 Task: Annual Employee Recognition Ceremony: Join the company-wide event celebrating employee achievements, milestone anniversaries, and outstanding contributions to the organization's success. Location: Auditorium. Time: 6:00 PM - 9:00 PM.
Action: Mouse moved to (70, 105)
Screenshot: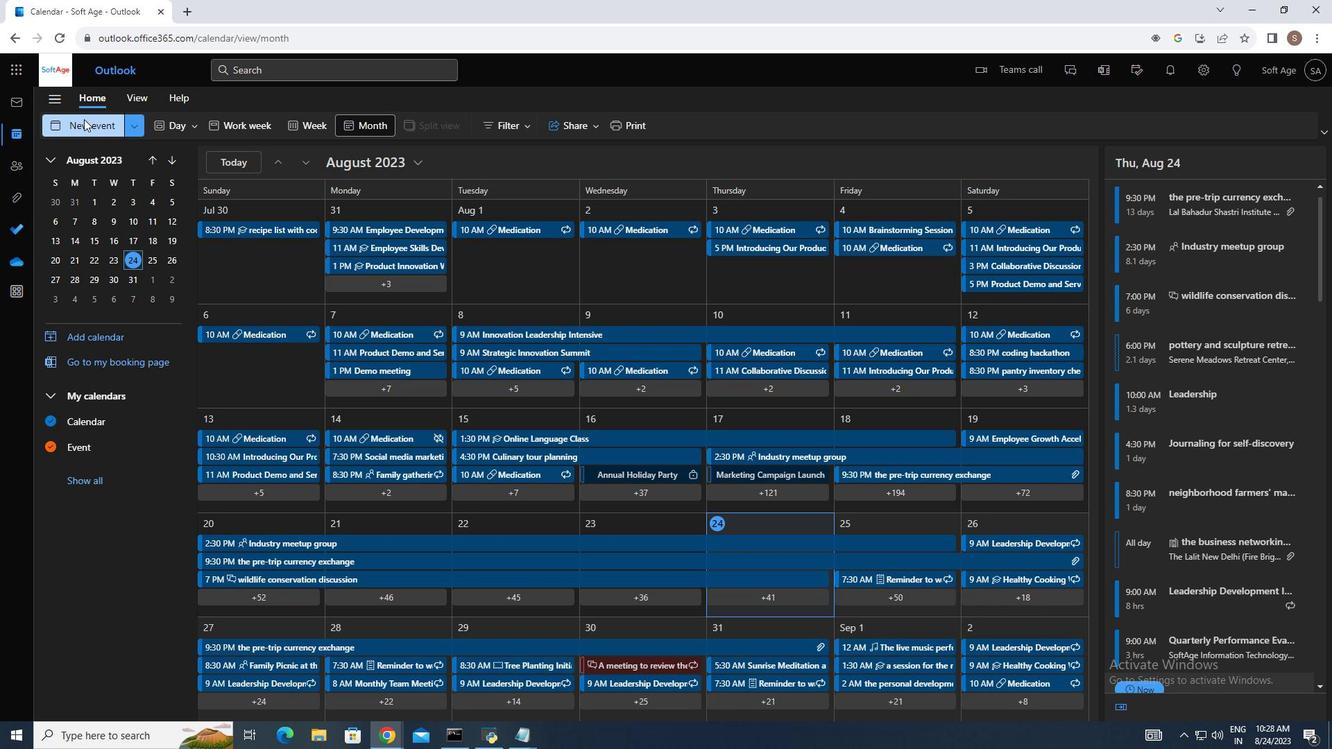 
Action: Mouse pressed left at (70, 105)
Screenshot: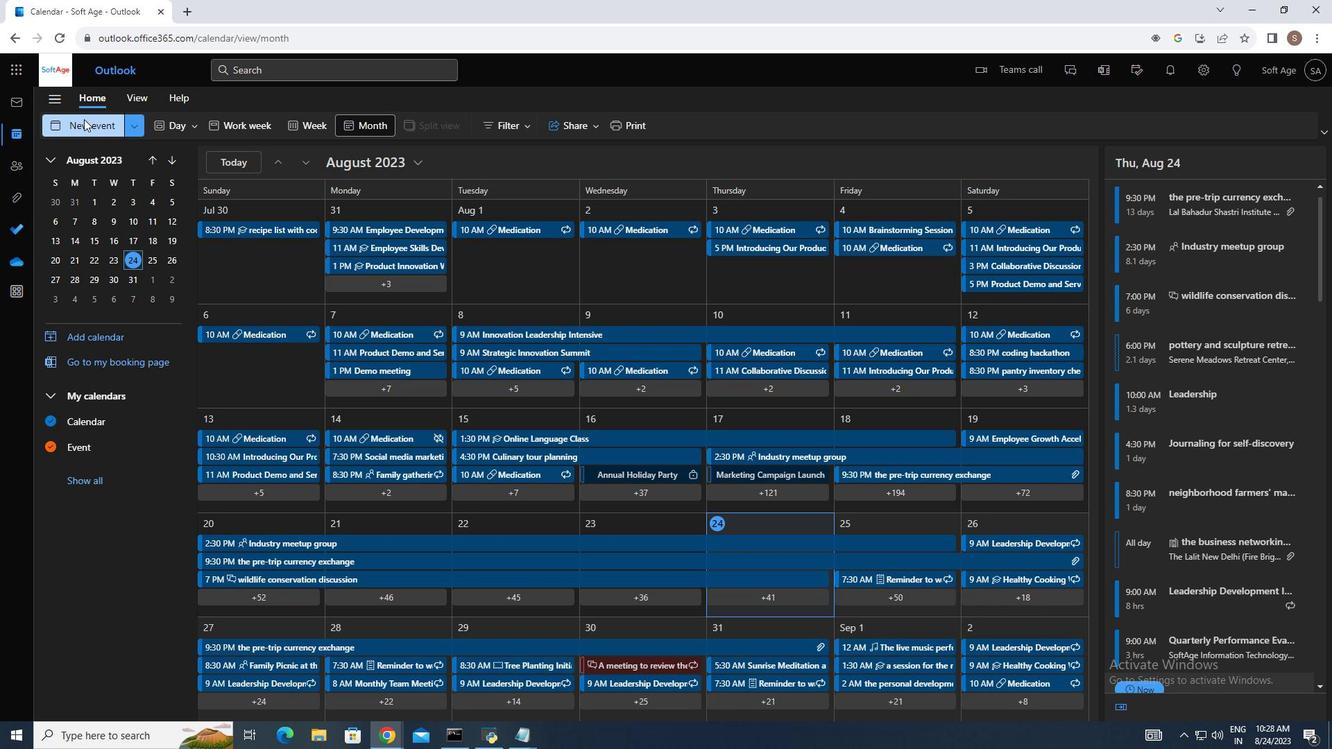
Action: Mouse moved to (520, 573)
Screenshot: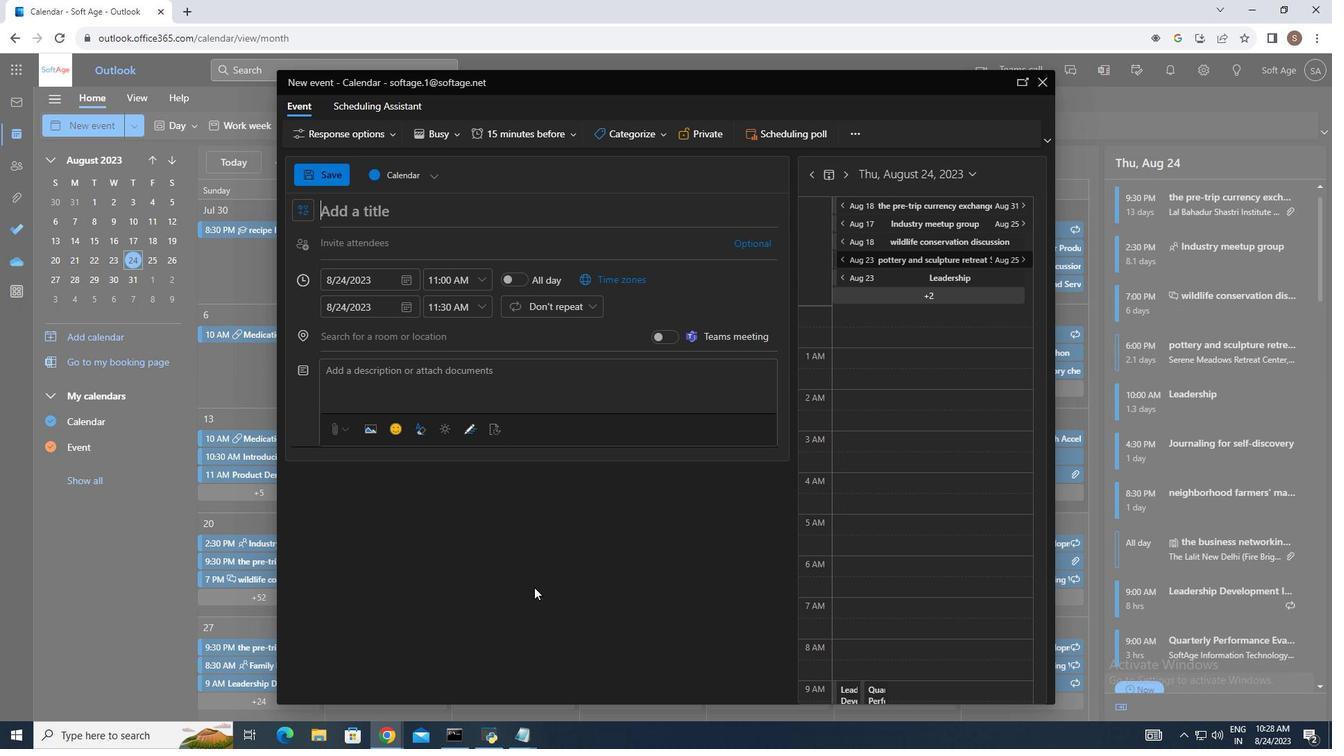 
Action: Key pressed <Key.shift_r>Annual<Key.space><Key.shift_r>Empp<Key.backspace>loyee<Key.space><Key.space><Key.space><Key.backspace><Key.backspace><Key.space><Key.backspace><Key.shift_r>Recognition<Key.space>c<Key.backspace><Key.shift_r>Ceremony<Key.space><Key.shift><Key.shift><Key.backspace><Key.shift>:
Screenshot: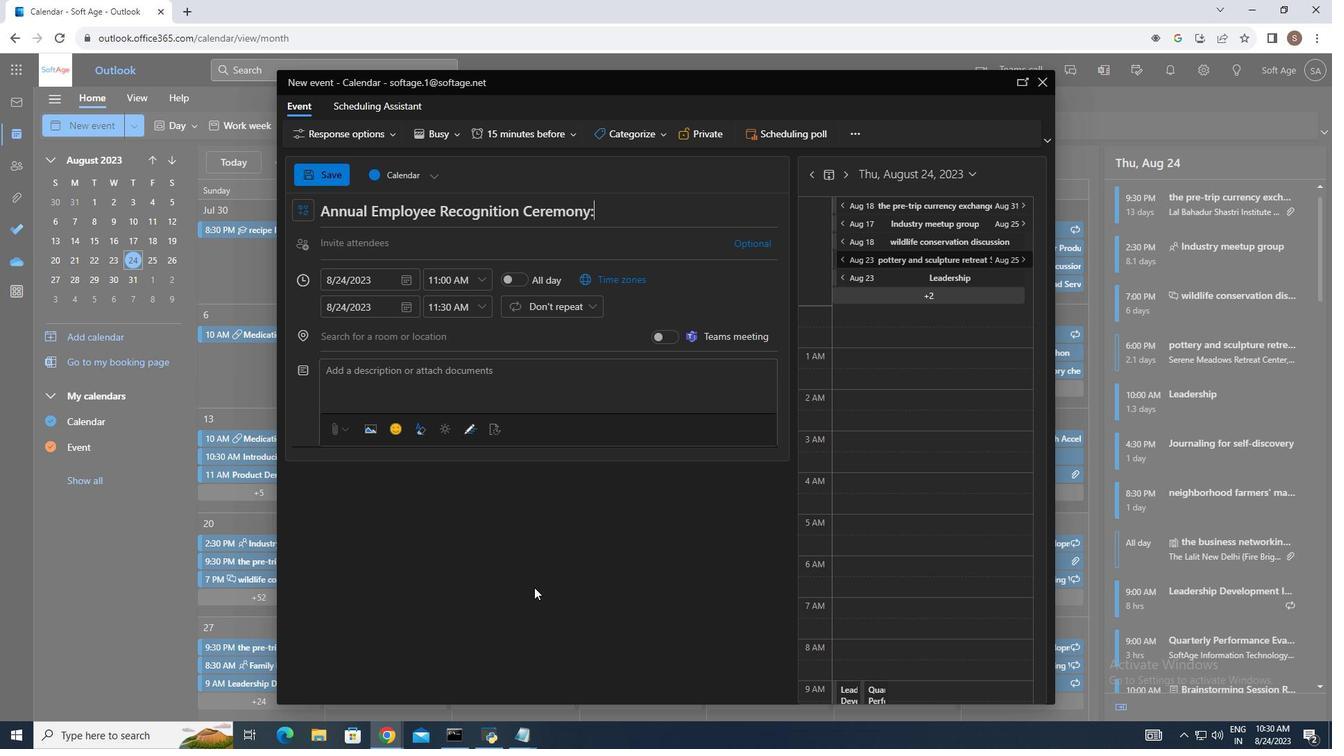 
Action: Mouse moved to (360, 353)
Screenshot: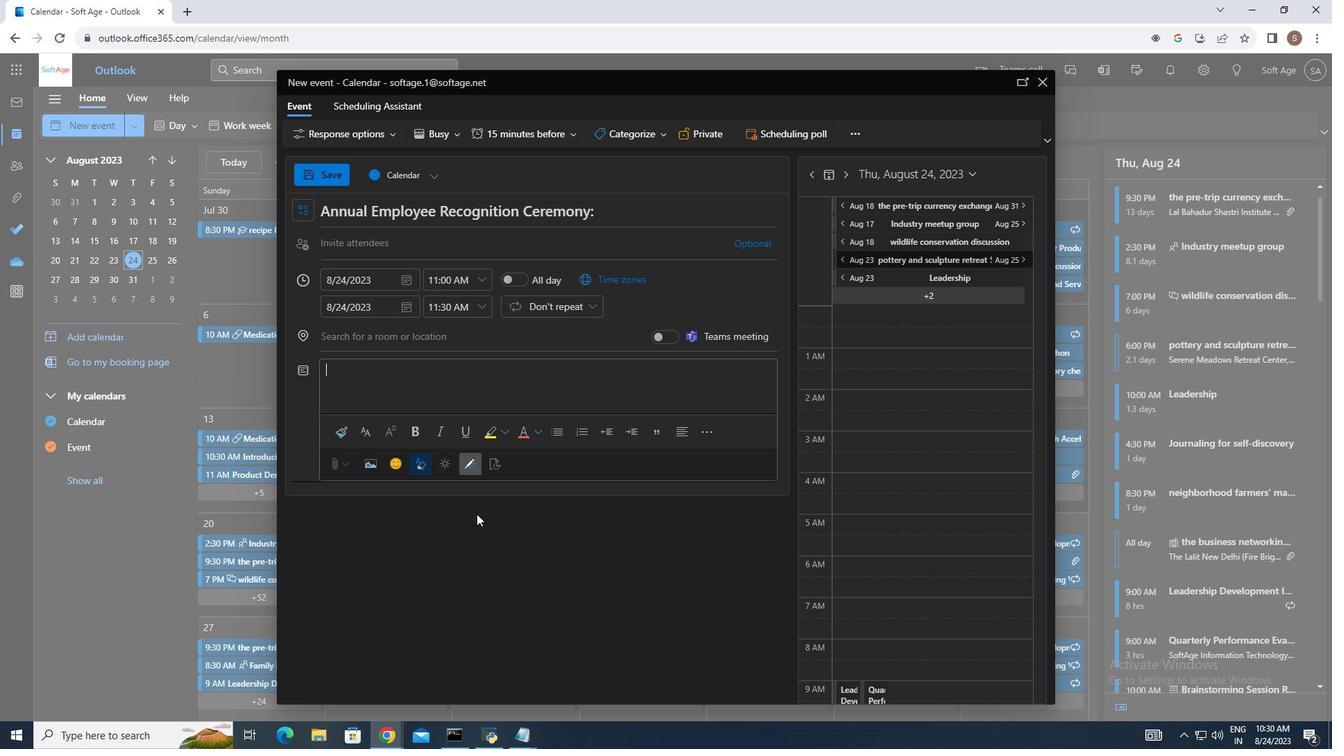 
Action: Mouse pressed left at (360, 353)
Screenshot: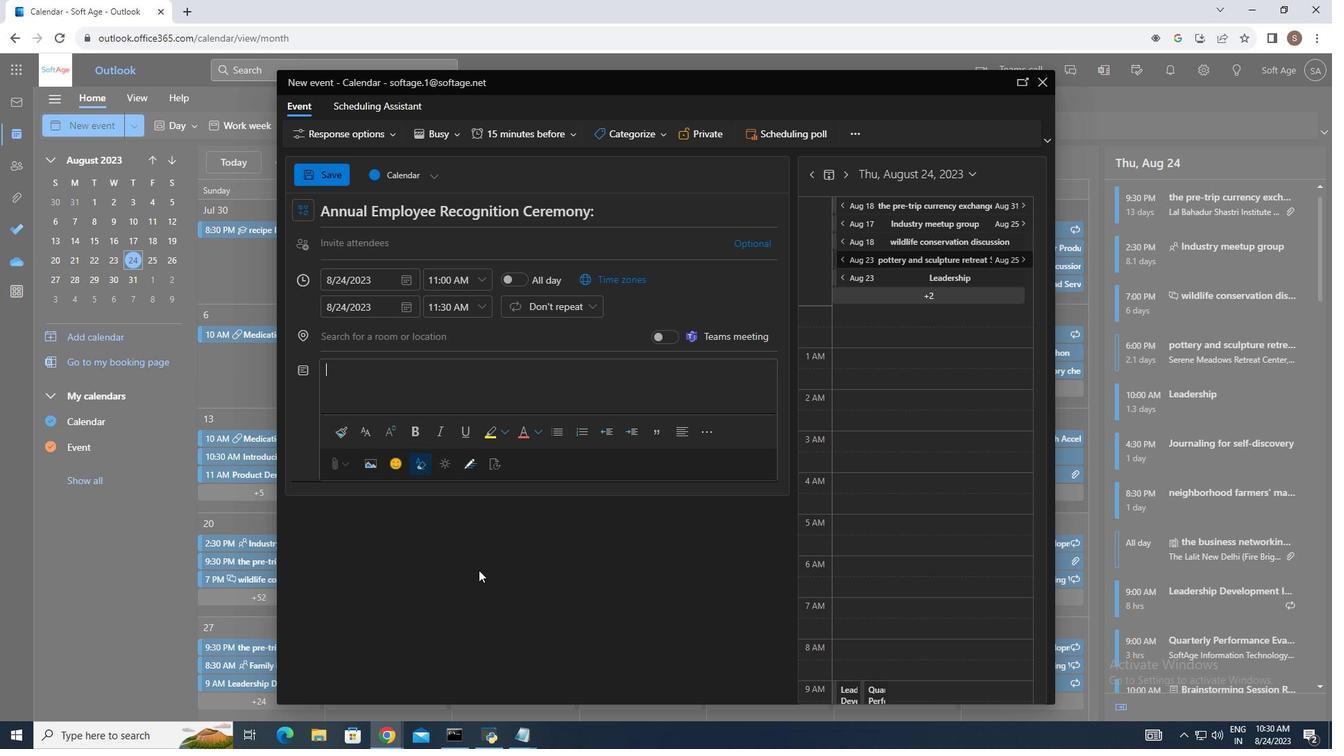 
Action: Mouse moved to (464, 564)
Screenshot: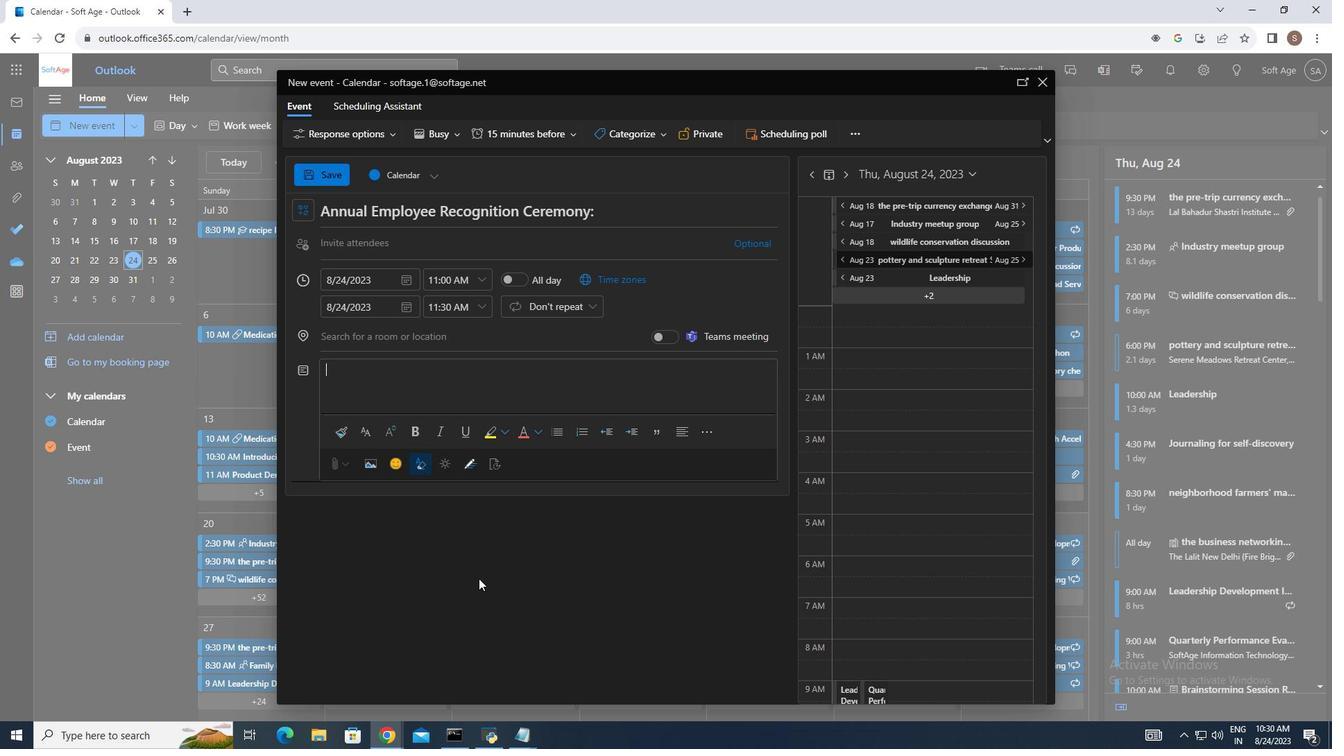 
Action: Key pressed <Key.shift>J<Key.backspace><Key.shift>Join<Key.space>the<Key.space>comjp<Key.backspace><Key.backspace>pany-wide<Key.space><Key.space>event<Key.space>celebrai<Key.backspace>ting<Key.space>employee<Key.space>achievements,<Key.space>milestone<Key.space>anniversaries,<Key.space>and<Key.space>outstanding<Key.space>contributions<Key.space>to<Key.space>the<Key.space>organization's<Key.space>success.<Key.space><Key.shift>Location<Key.backspace><Key.backspace><Key.backspace><Key.backspace><Key.backspace><Key.backspace><Key.backspace><Key.backspace>
Screenshot: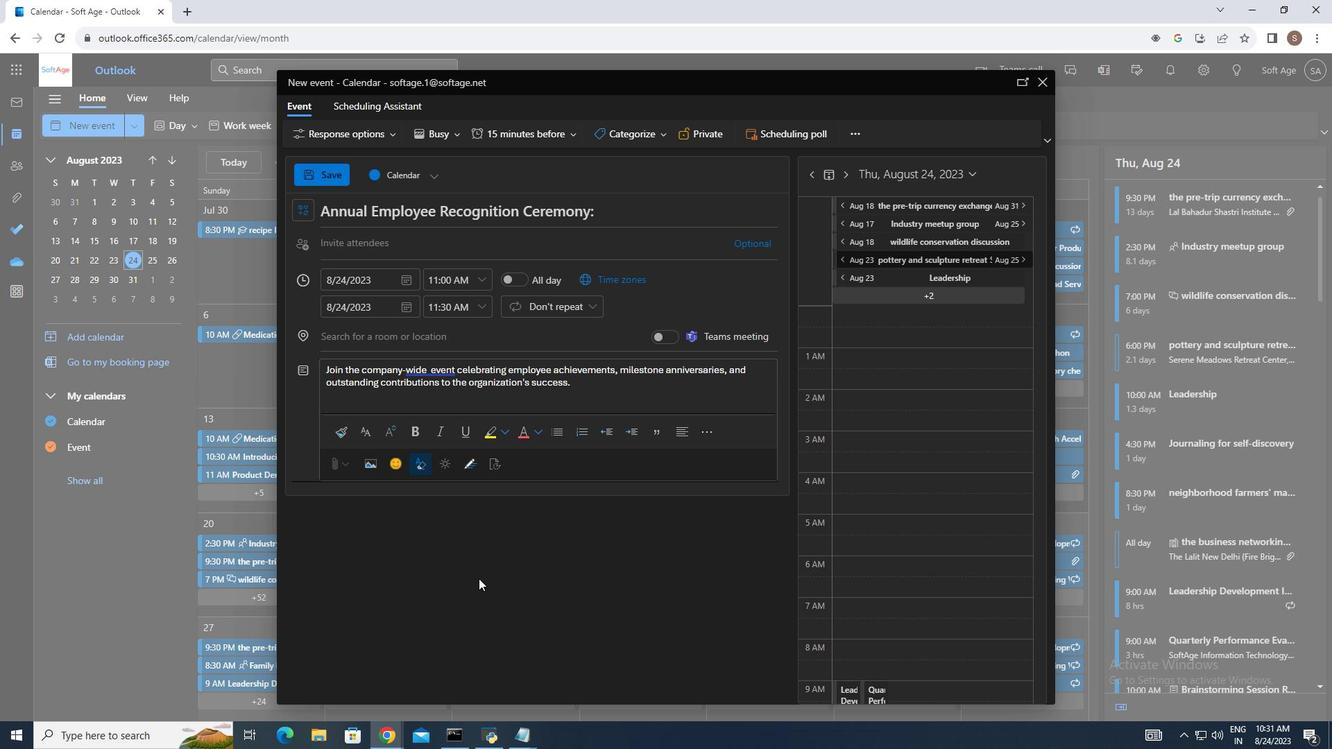 
Action: Mouse moved to (326, 319)
Screenshot: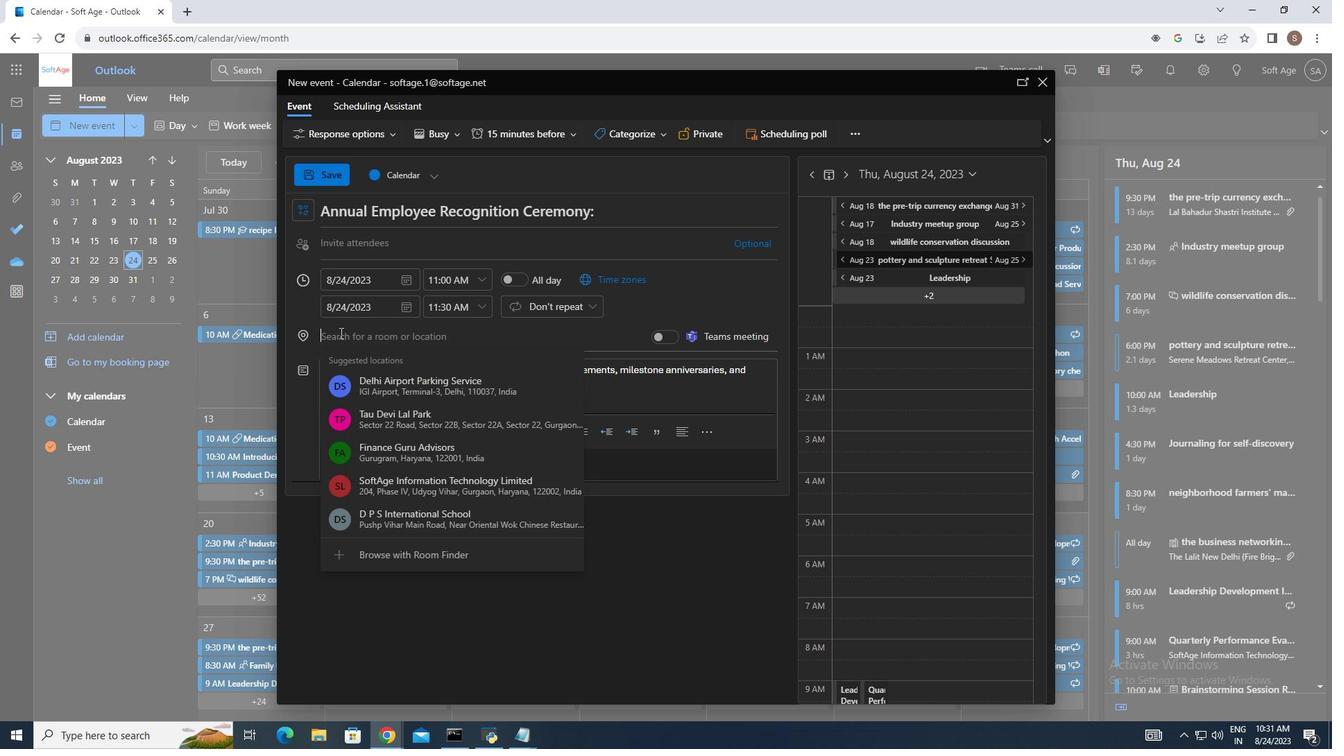 
Action: Mouse pressed left at (326, 319)
Screenshot: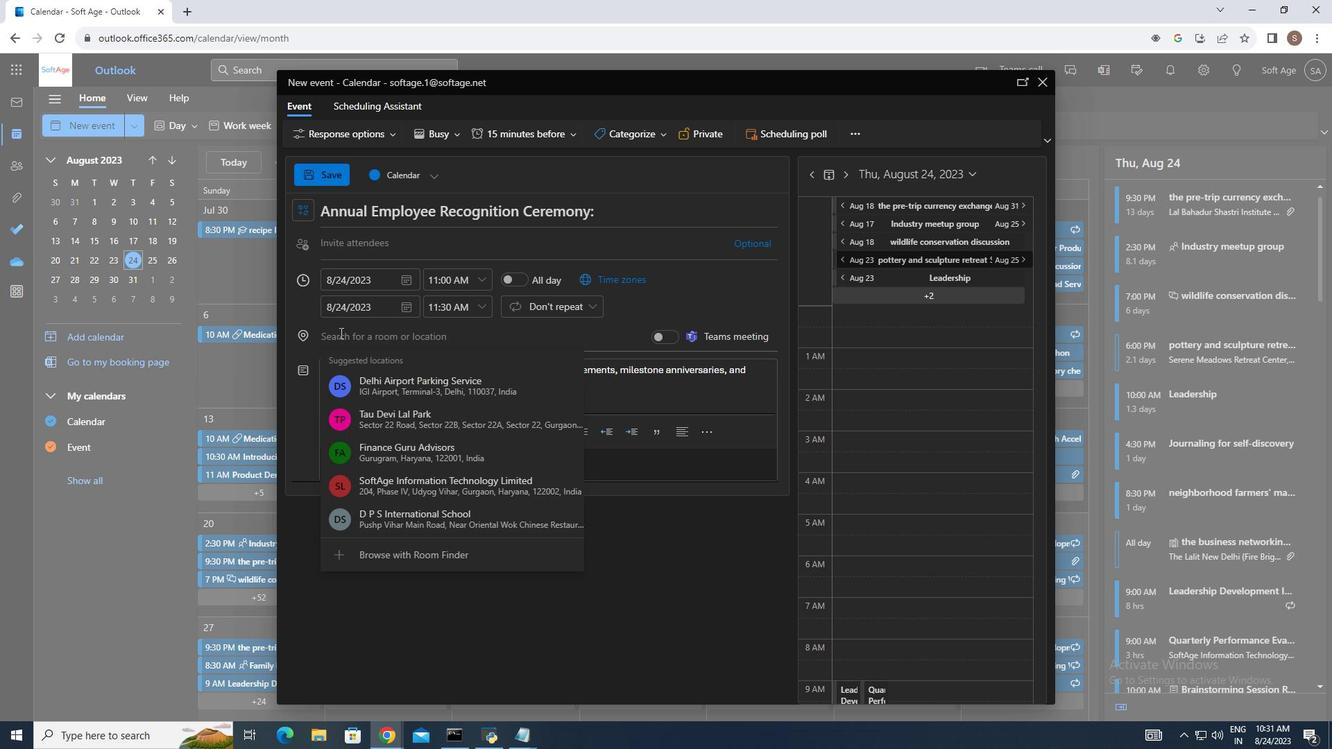 
Action: Key pressed <Key.shift_r>Auditorium.
Screenshot: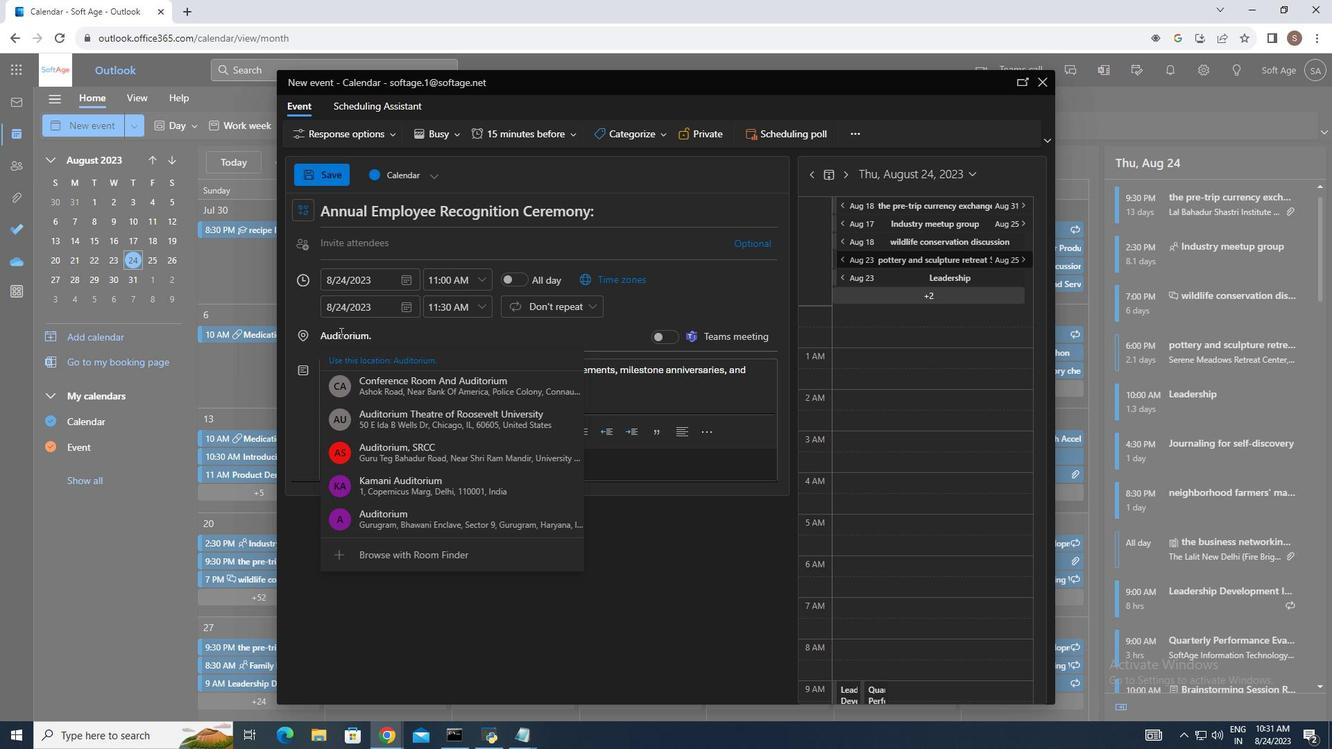 
Action: Mouse moved to (432, 324)
Screenshot: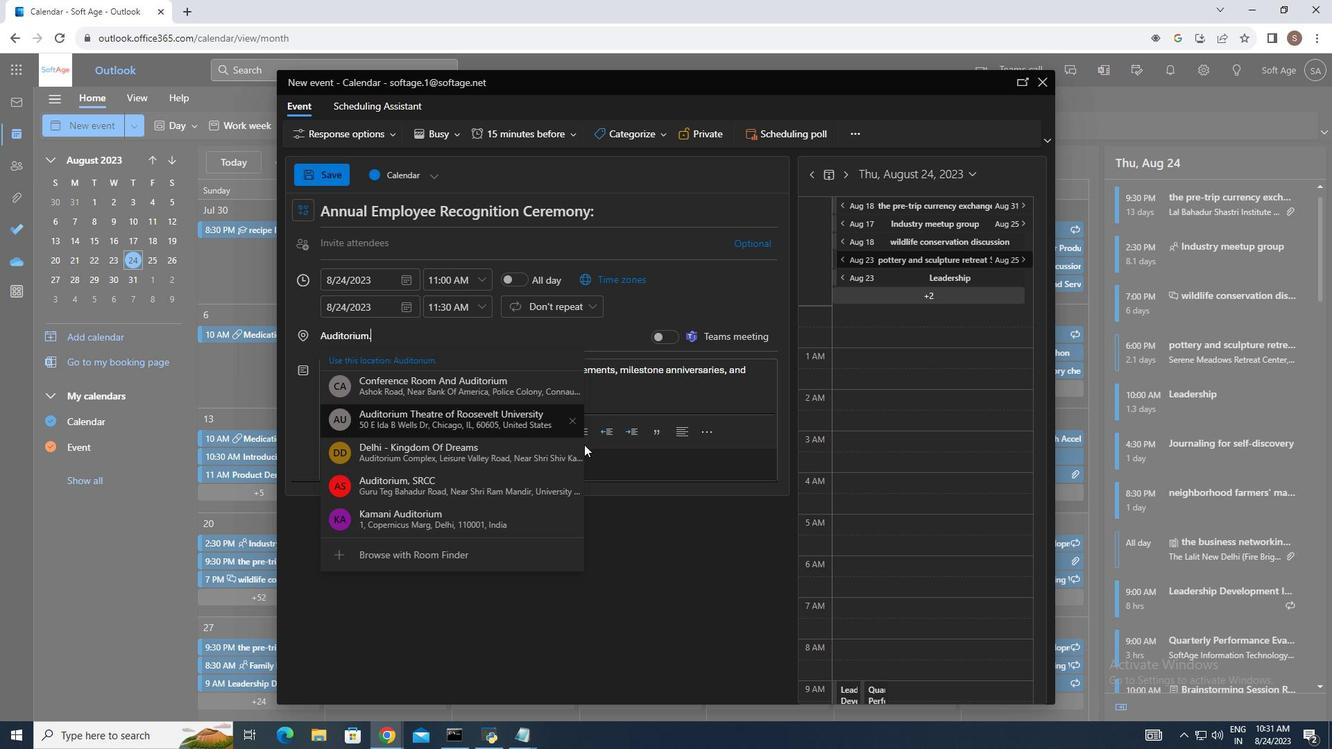 
Action: Mouse pressed left at (432, 324)
Screenshot: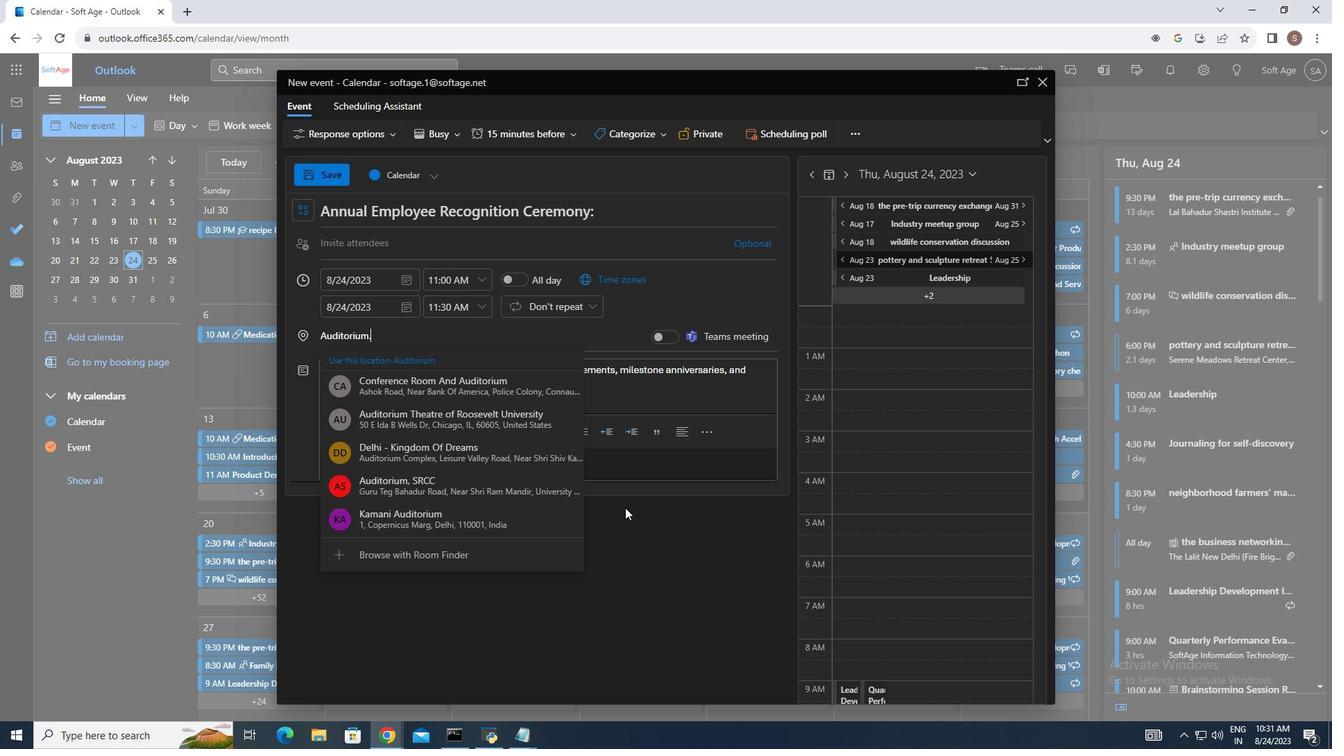 
Action: Mouse moved to (622, 519)
Screenshot: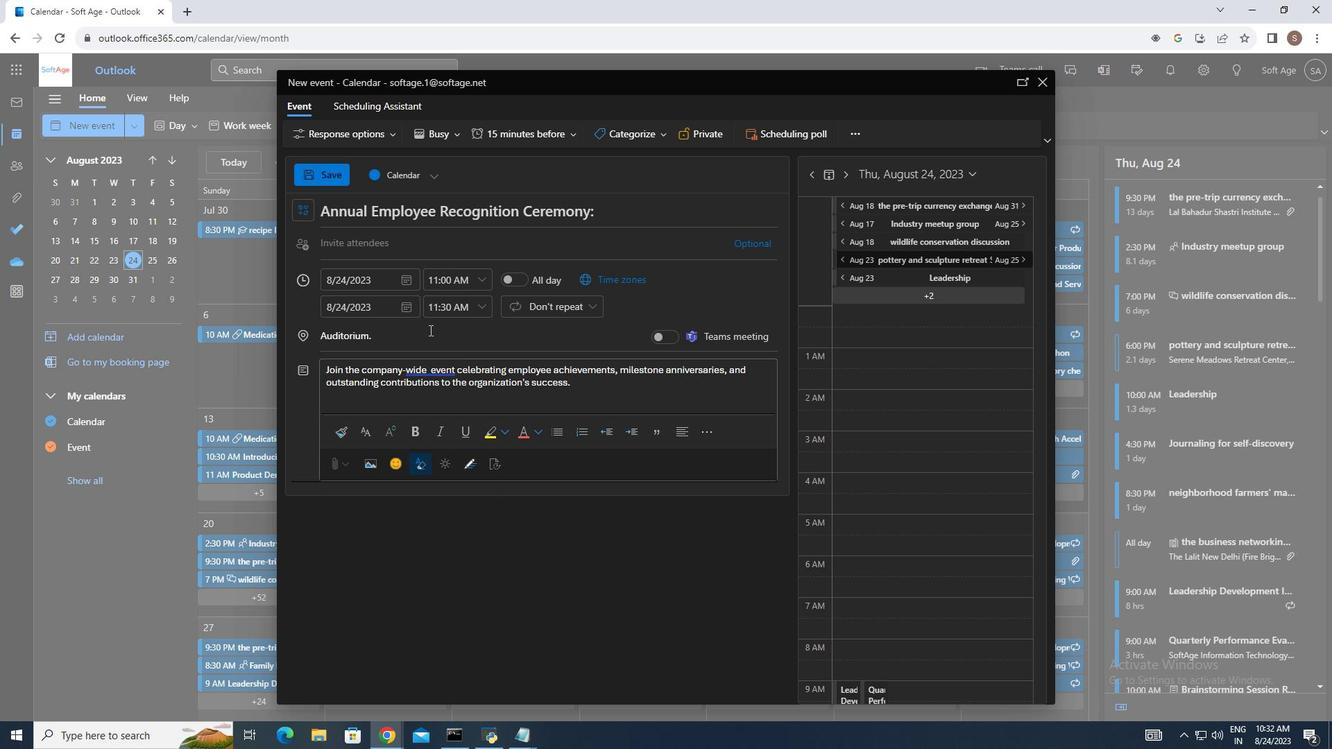 
Action: Mouse pressed left at (622, 519)
Screenshot: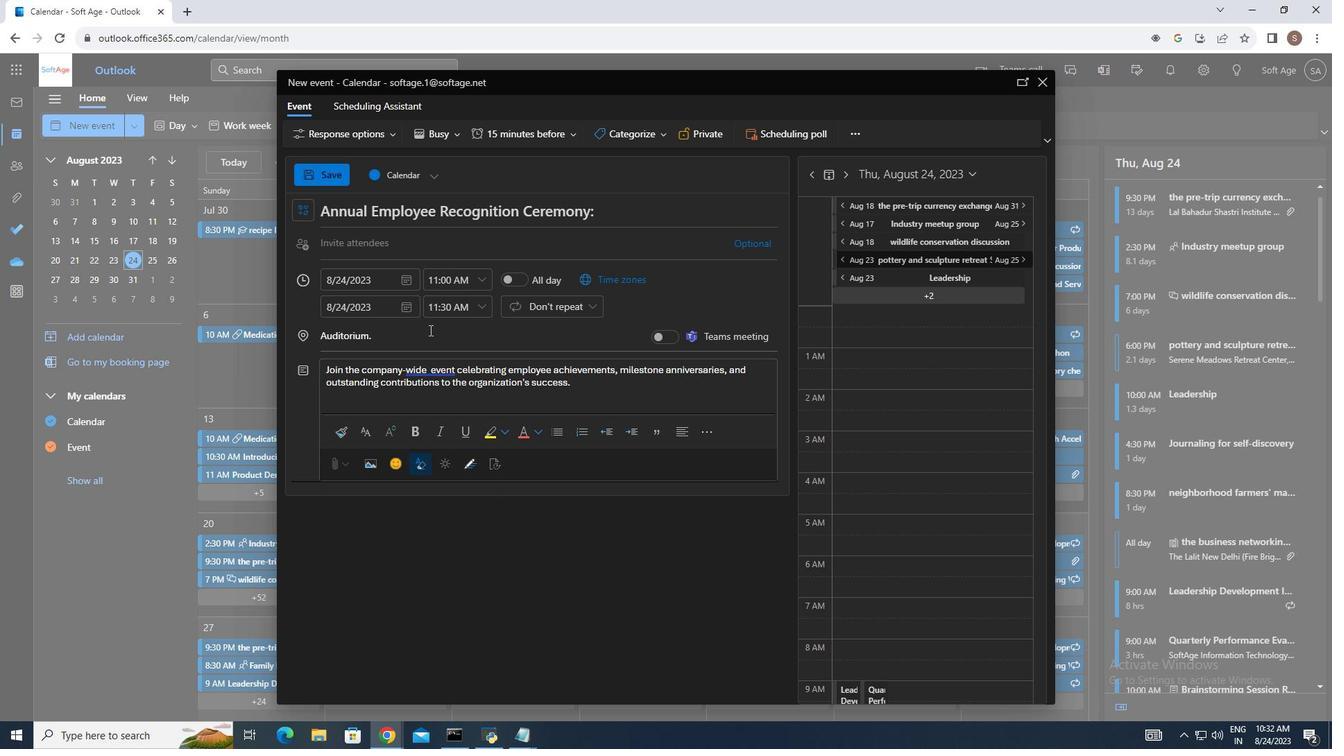 
Action: Mouse moved to (371, 320)
Screenshot: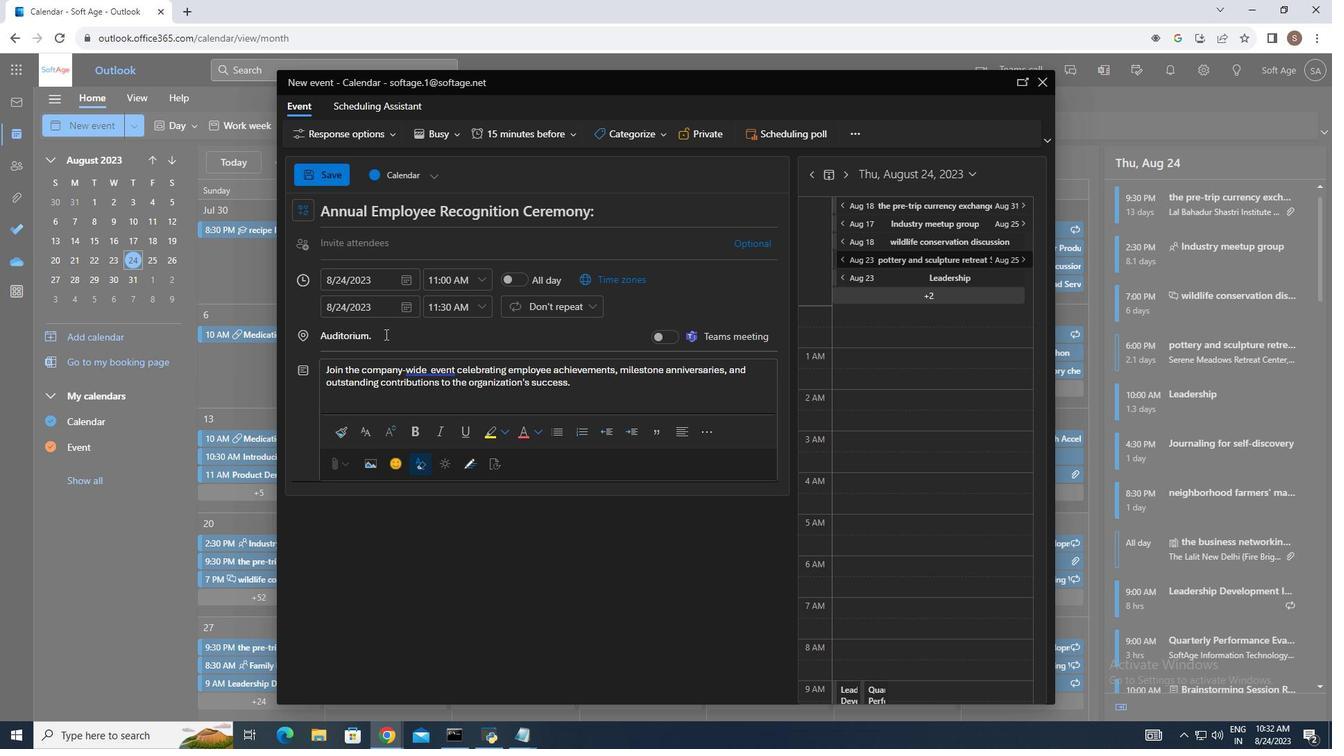 
Action: Mouse pressed left at (371, 320)
Screenshot: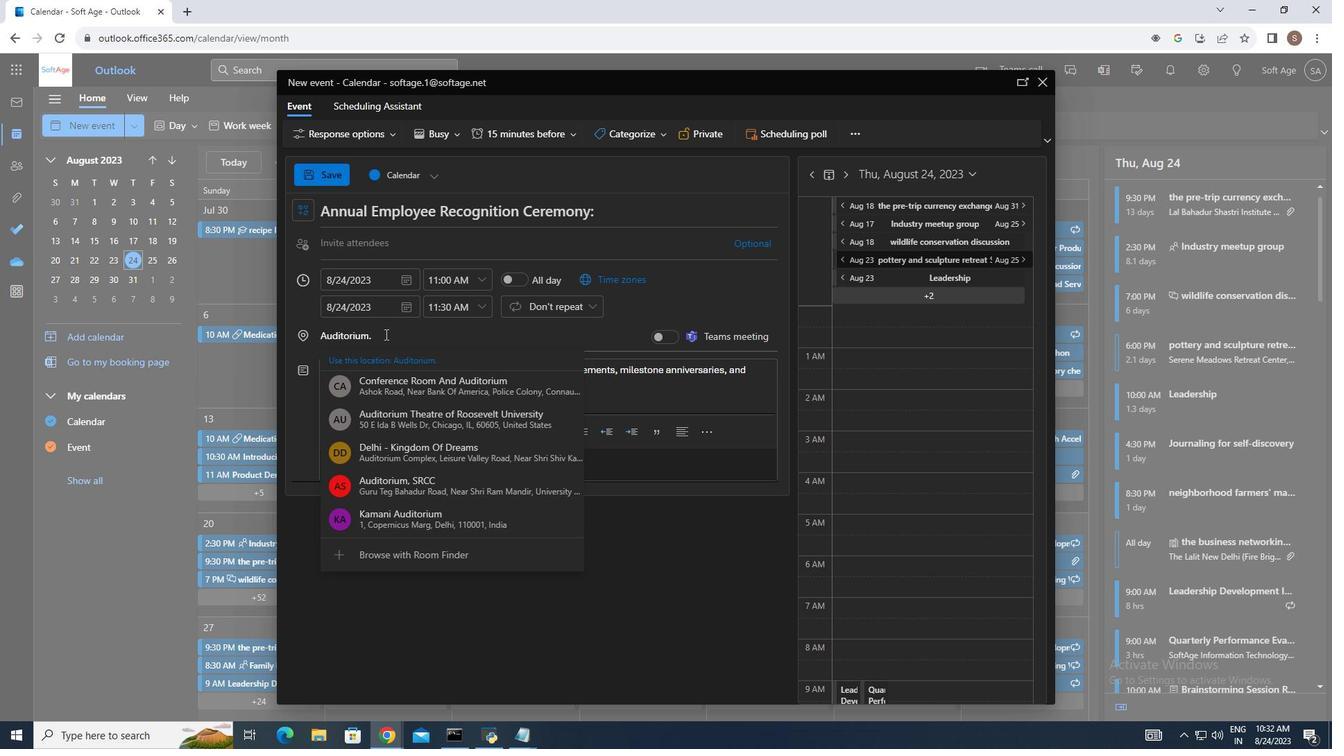 
Action: Key pressed <Key.backspace>
Screenshot: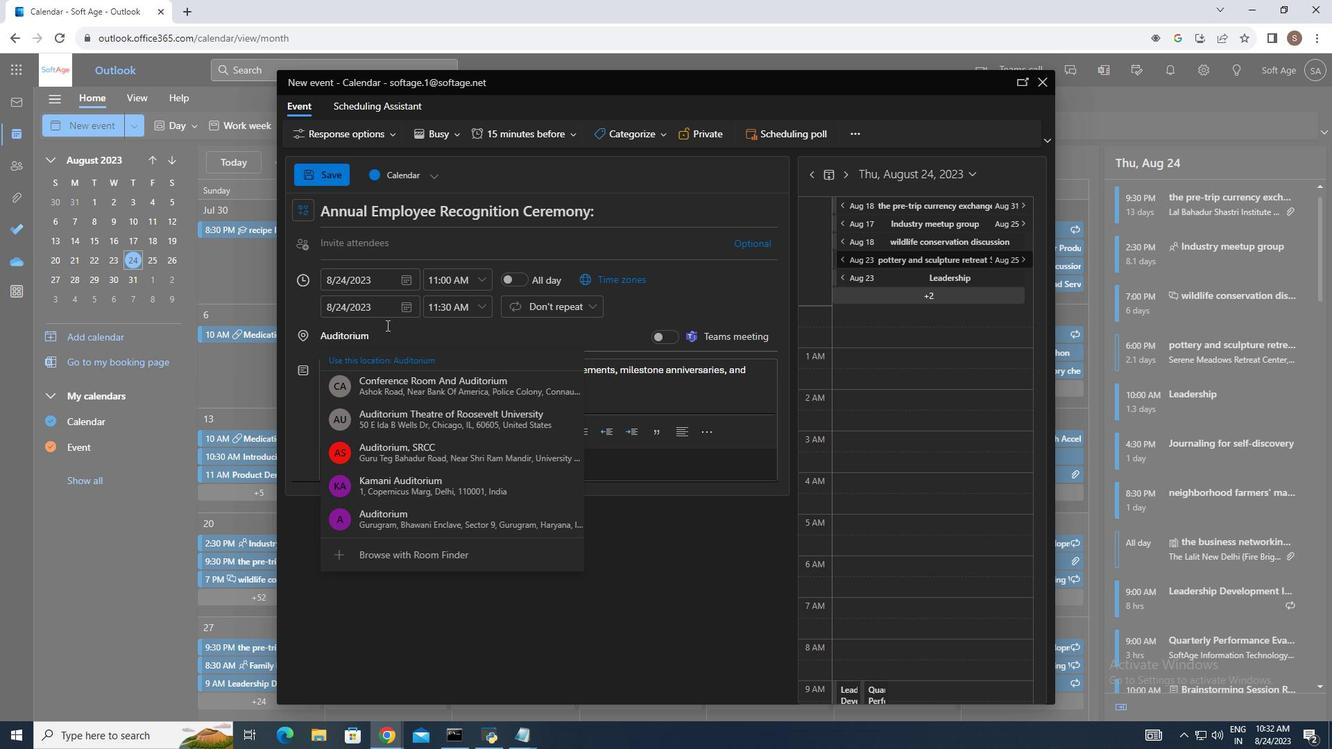 
Action: Mouse moved to (467, 269)
Screenshot: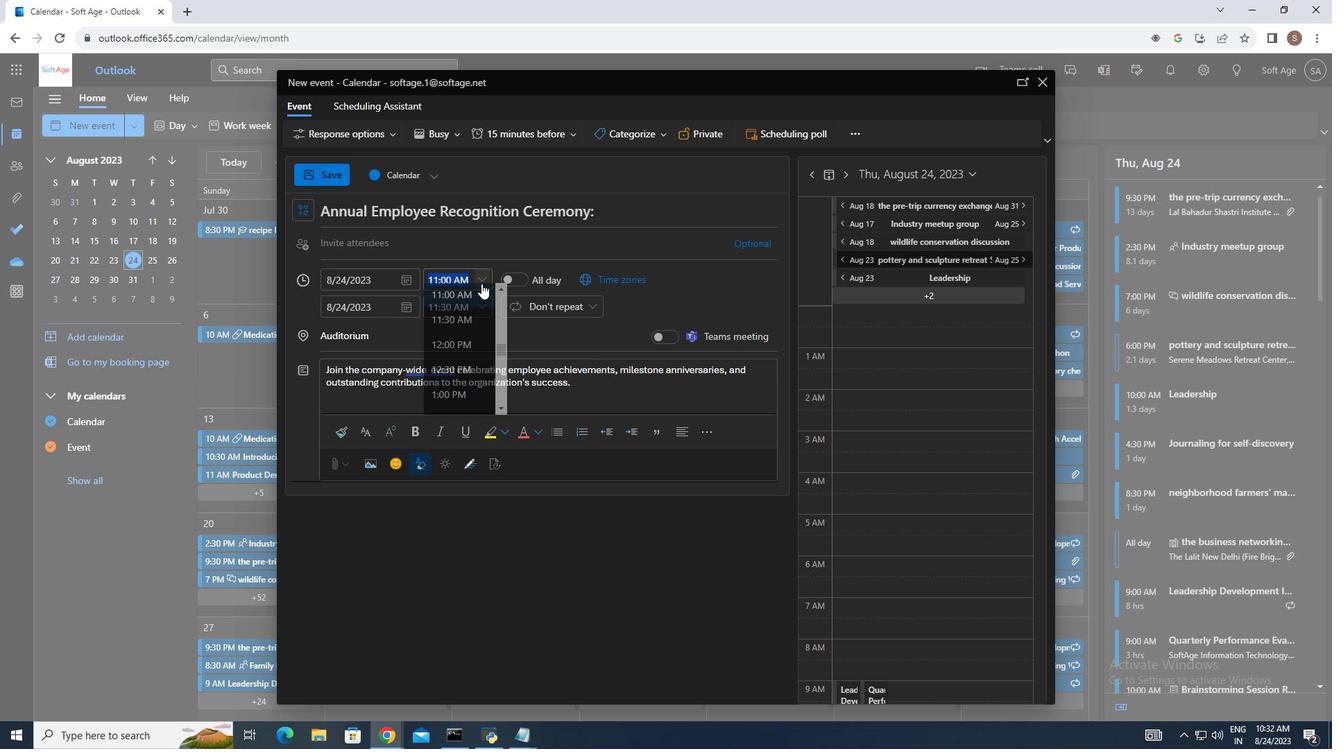 
Action: Mouse pressed left at (467, 269)
Screenshot: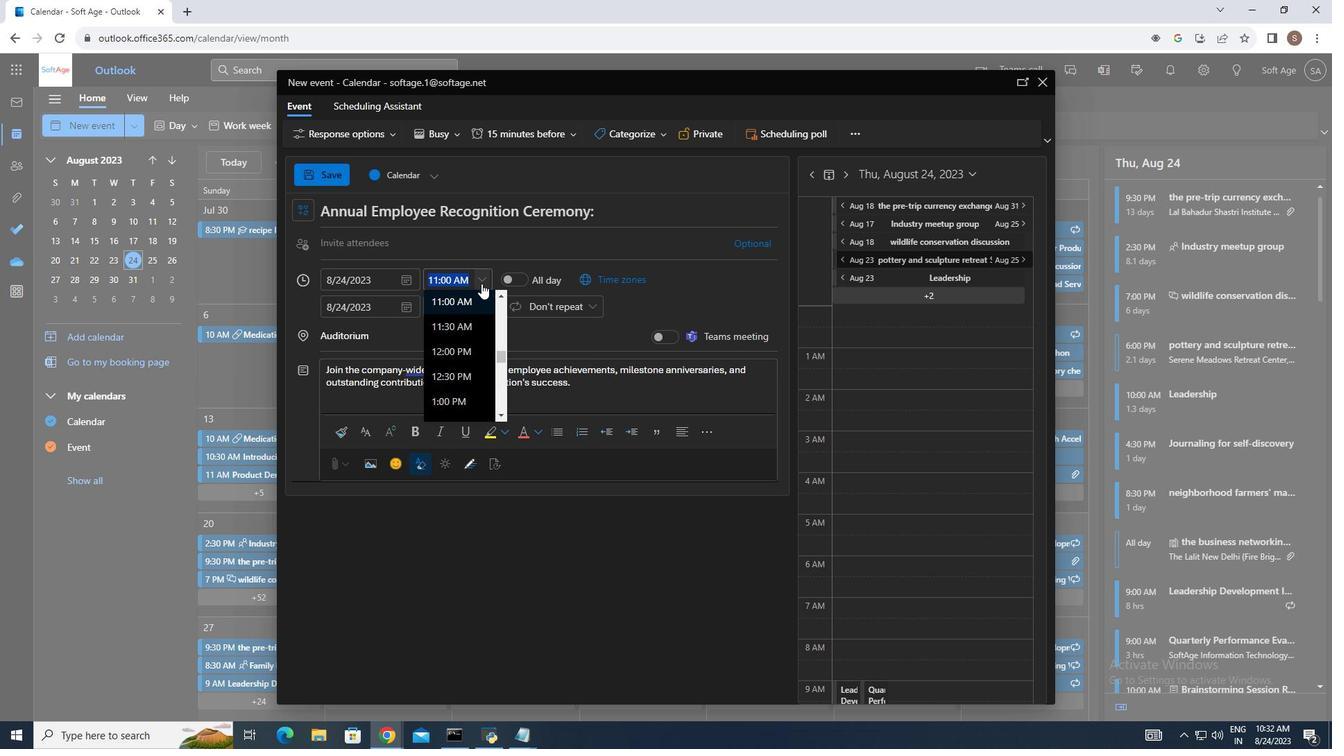
Action: Mouse moved to (447, 333)
Screenshot: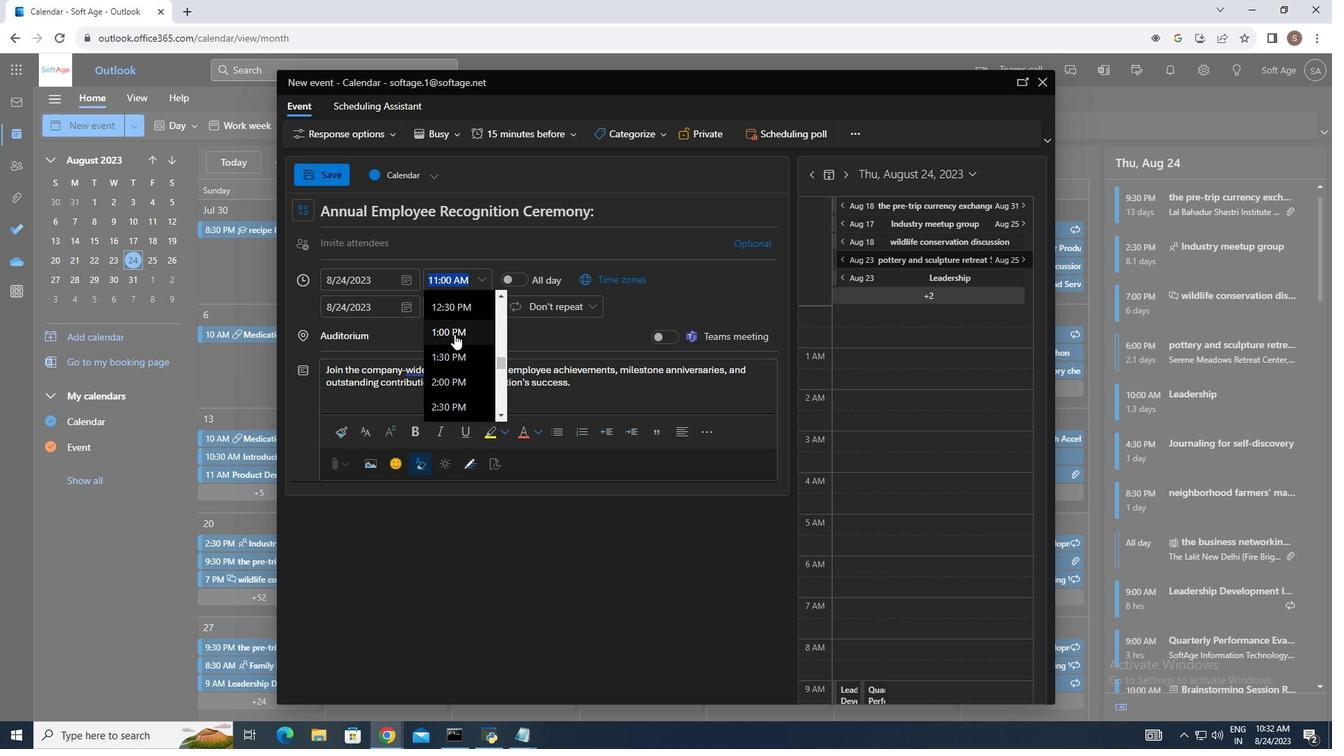 
Action: Mouse scrolled (447, 333) with delta (0, 0)
Screenshot: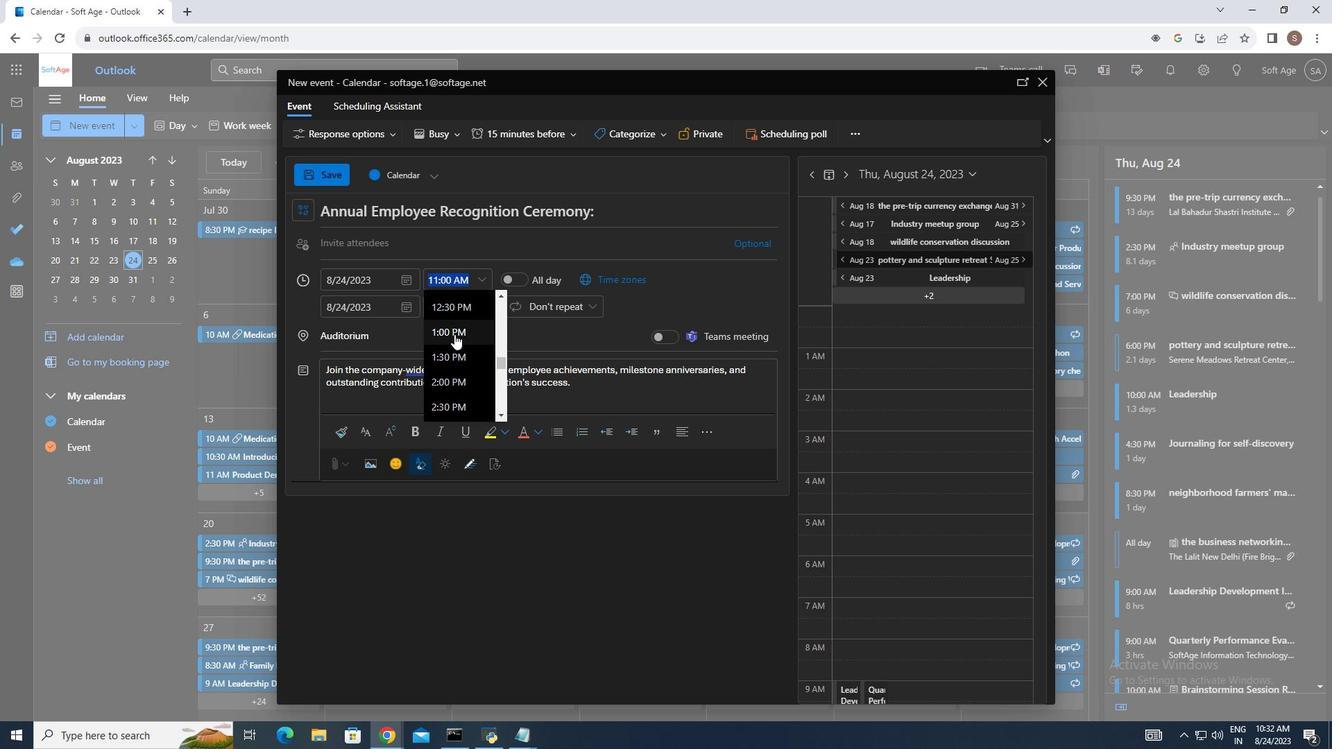 
Action: Mouse moved to (436, 342)
Screenshot: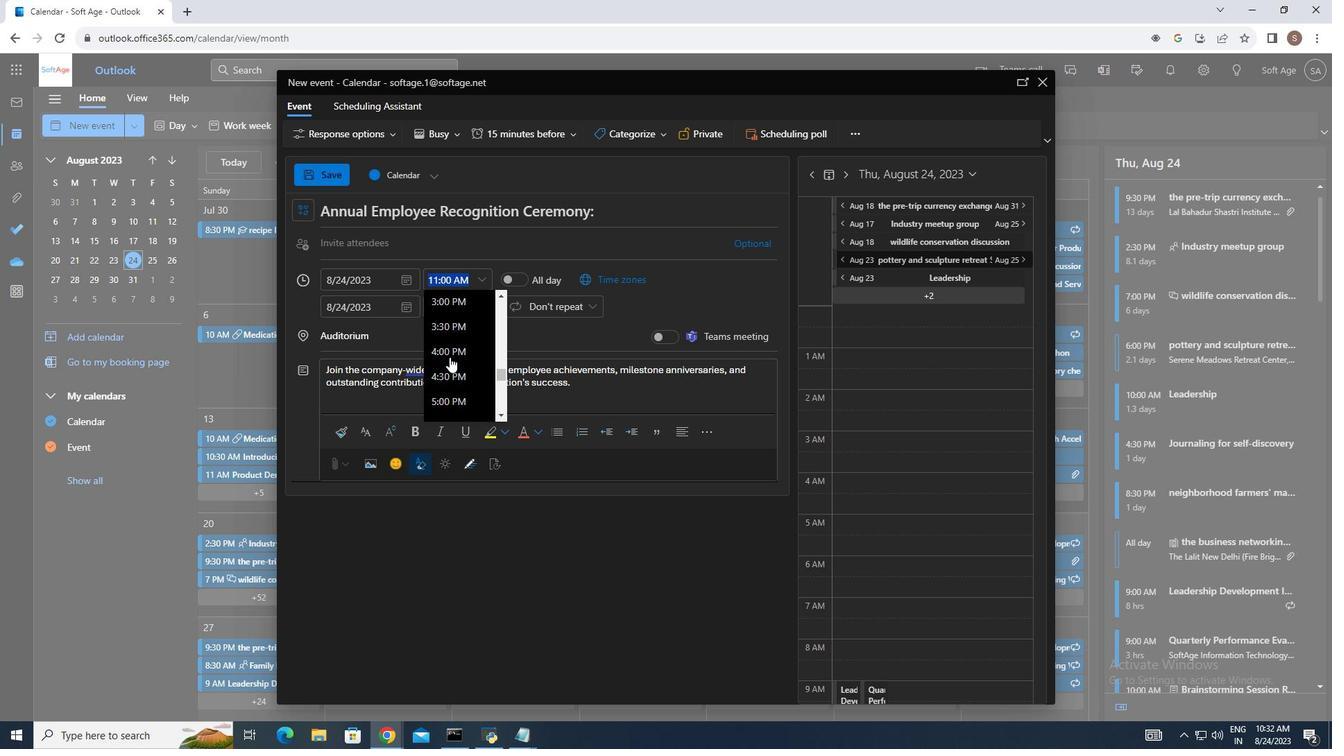 
Action: Mouse scrolled (436, 342) with delta (0, 0)
Screenshot: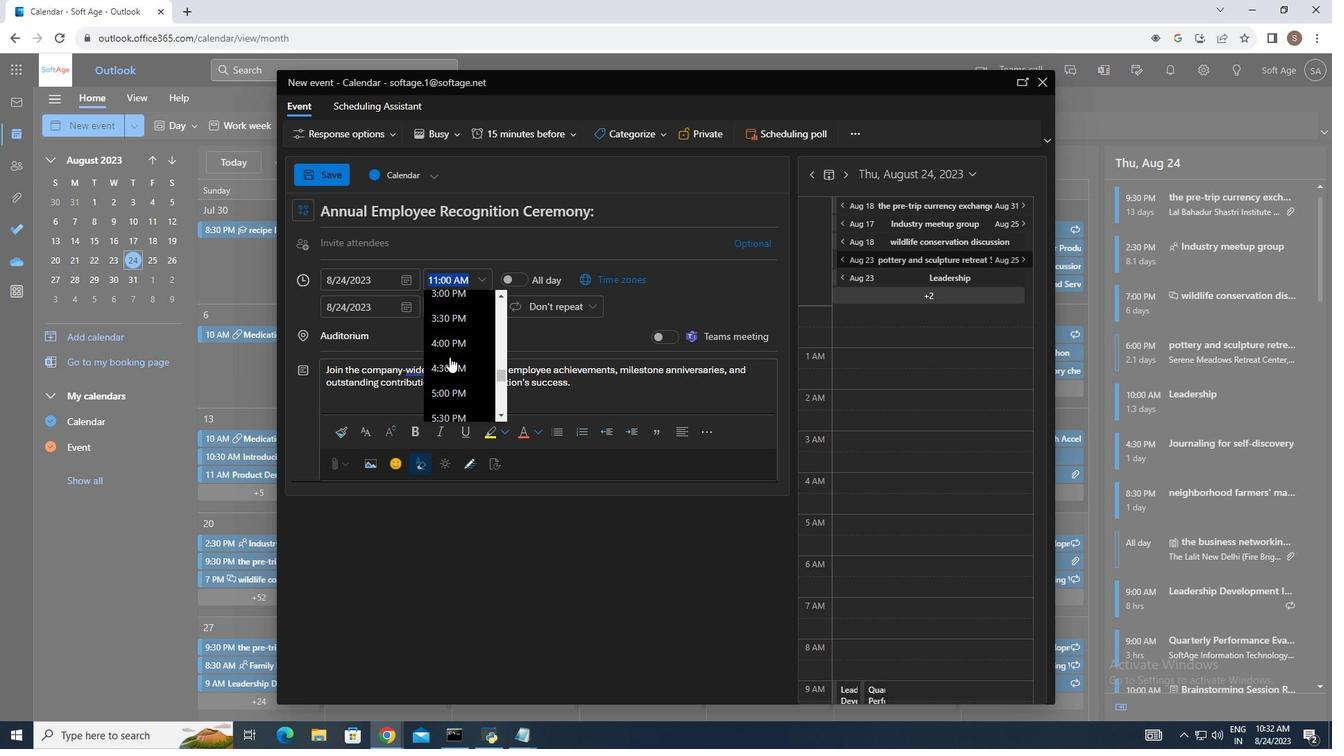 
Action: Mouse moved to (435, 343)
Screenshot: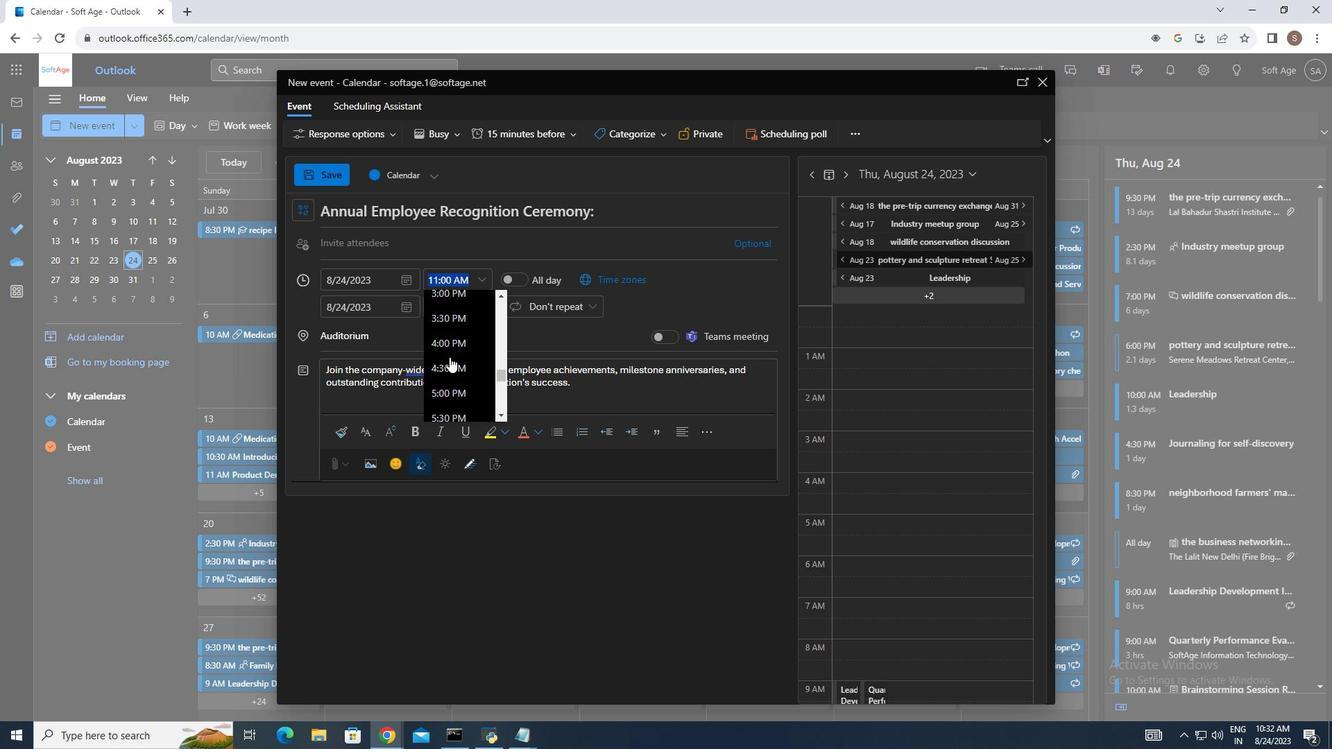 
Action: Mouse scrolled (435, 342) with delta (0, 0)
Screenshot: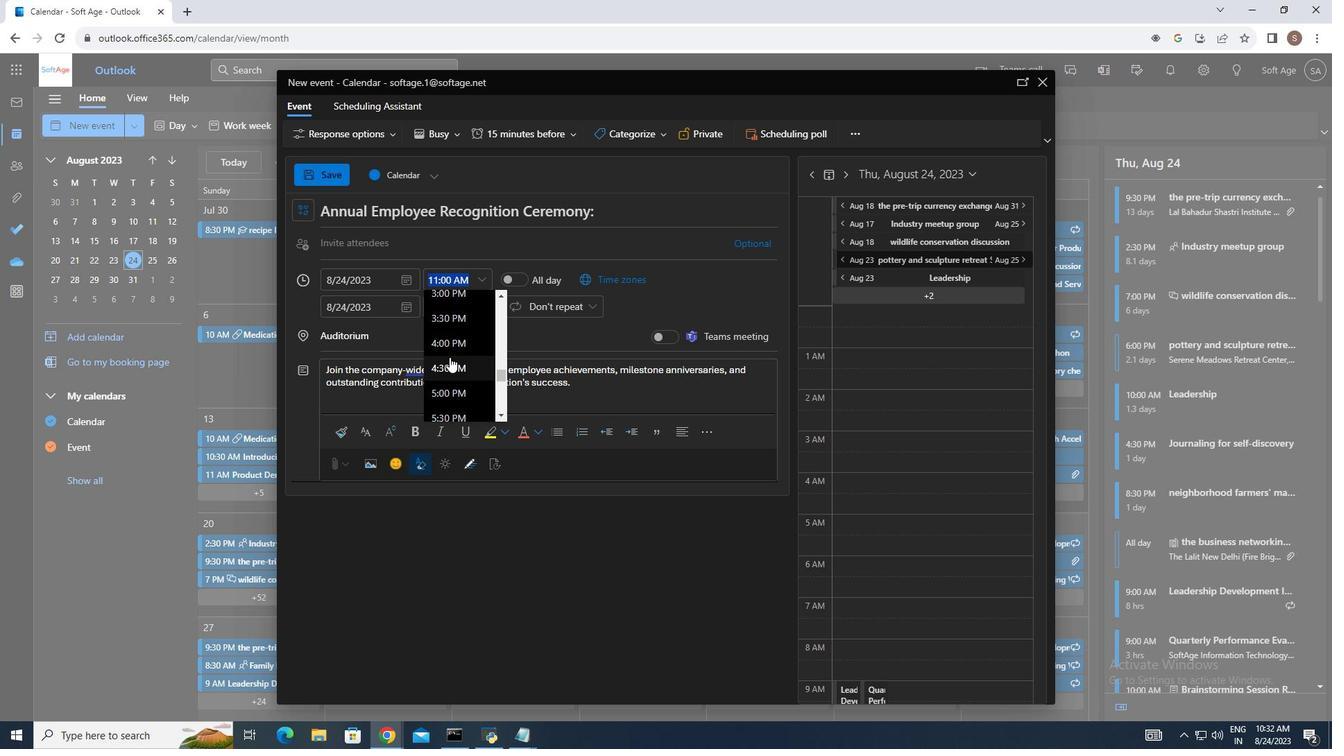 
Action: Mouse scrolled (435, 342) with delta (0, 0)
Screenshot: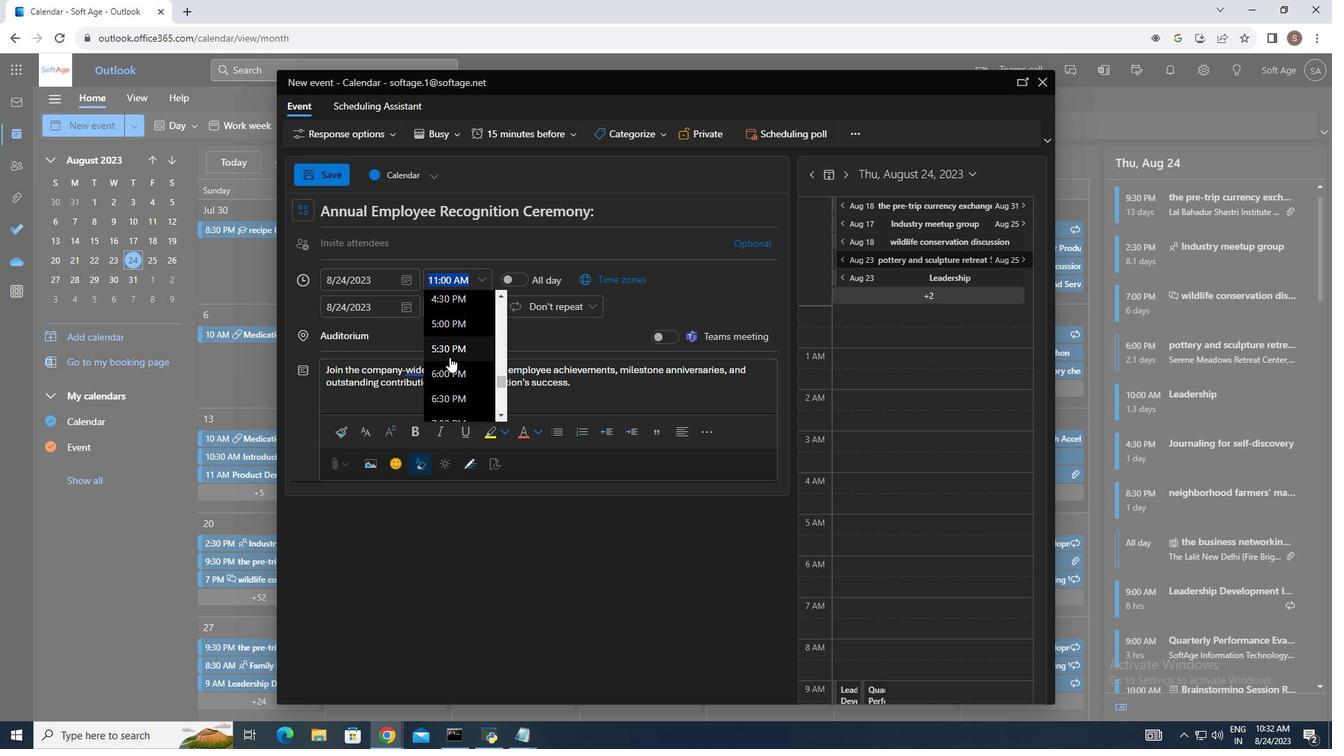 
Action: Mouse moved to (437, 359)
Screenshot: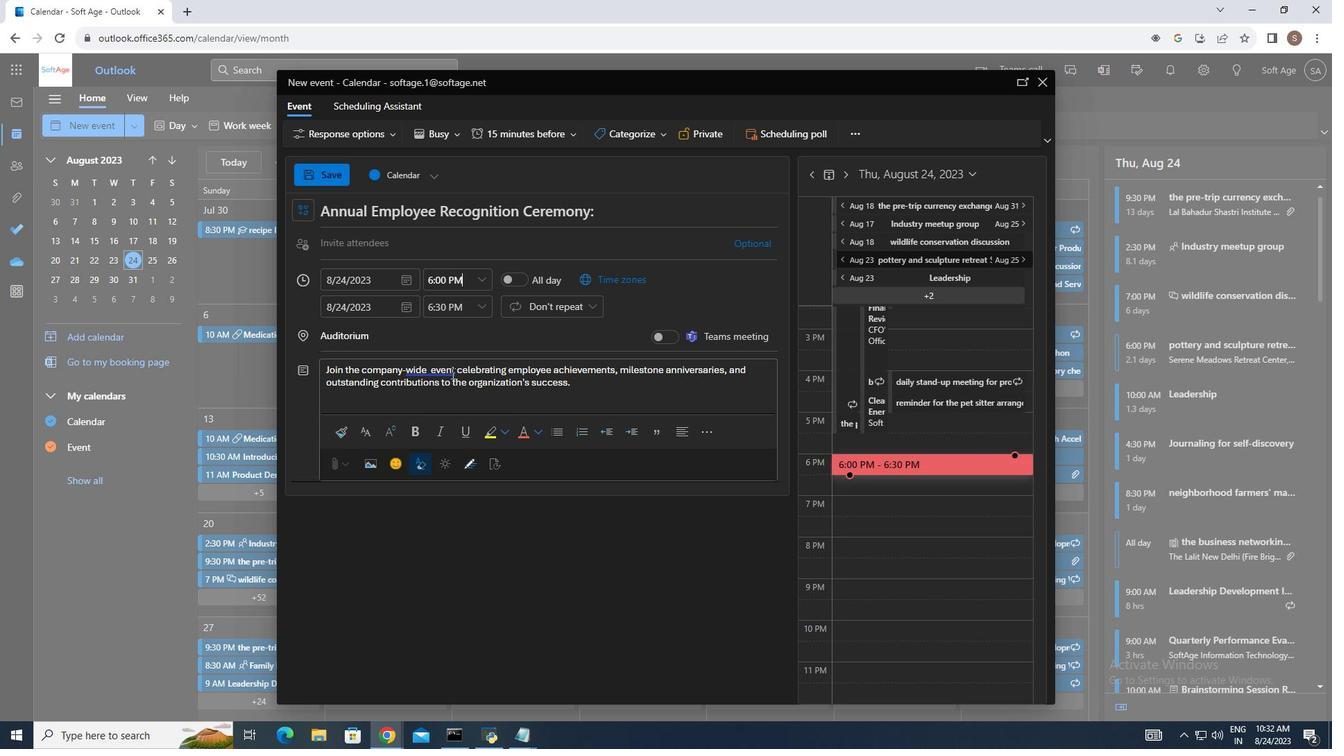 
Action: Mouse pressed left at (437, 359)
Screenshot: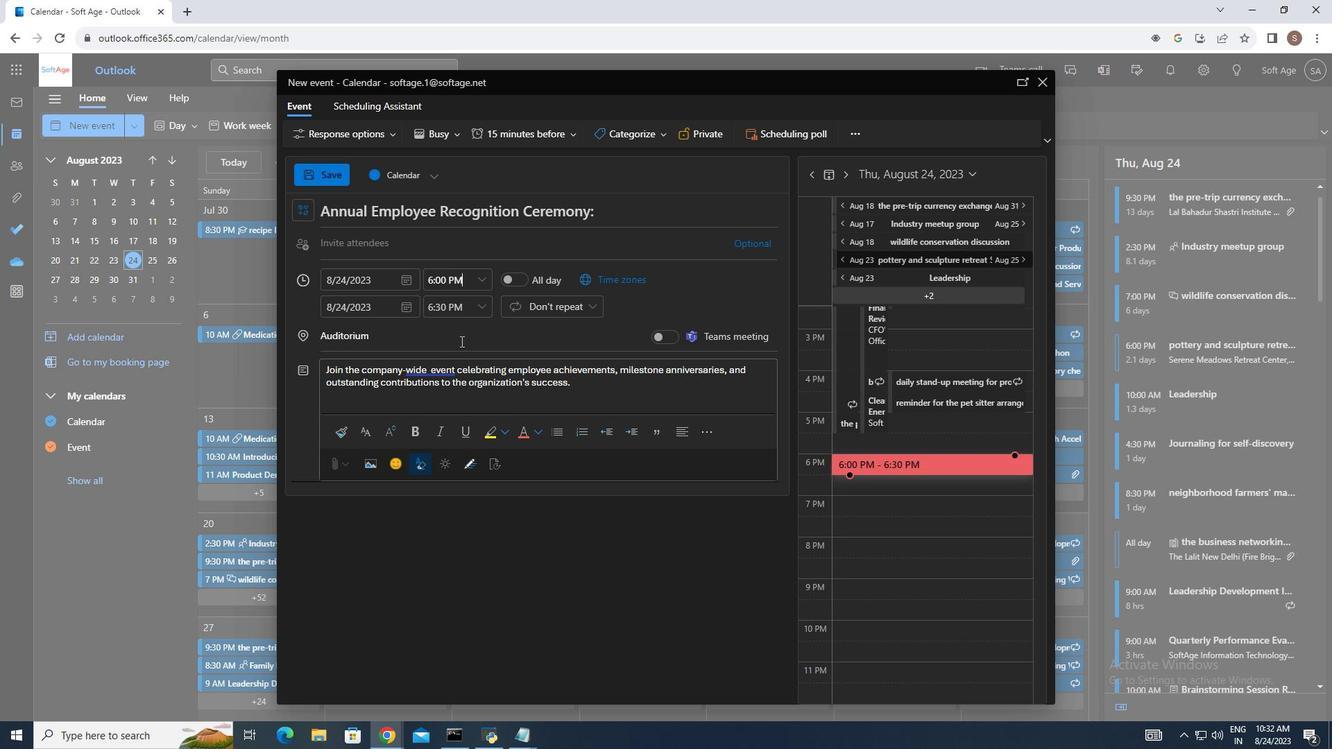 
Action: Mouse moved to (467, 293)
Screenshot: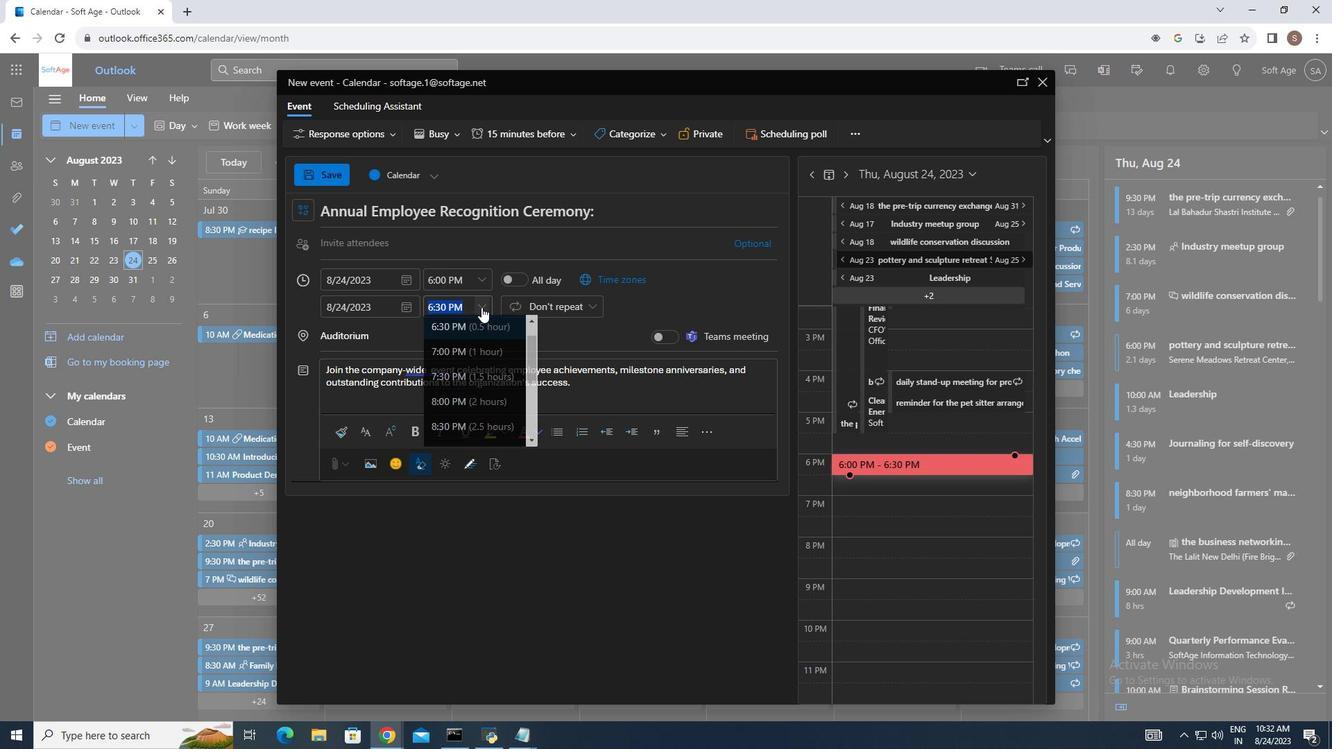 
Action: Mouse pressed left at (467, 293)
Screenshot: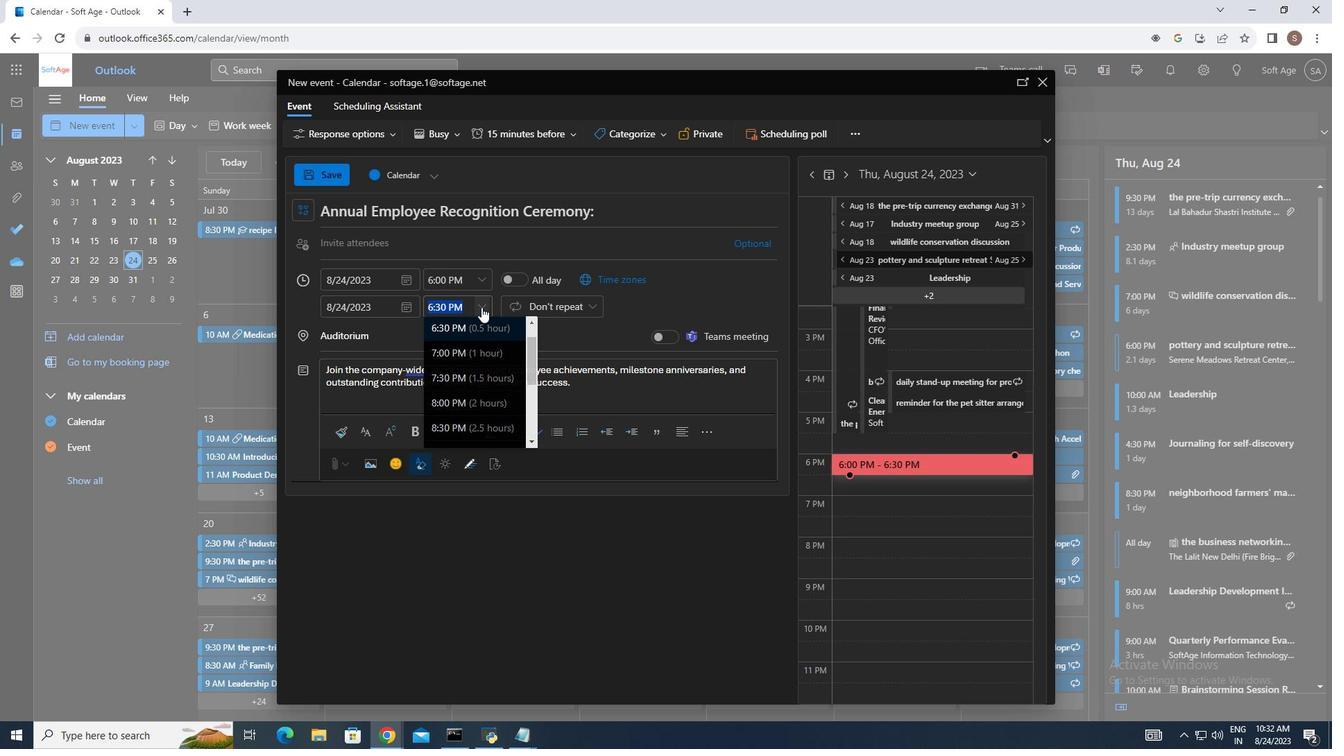 
Action: Mouse moved to (448, 370)
Screenshot: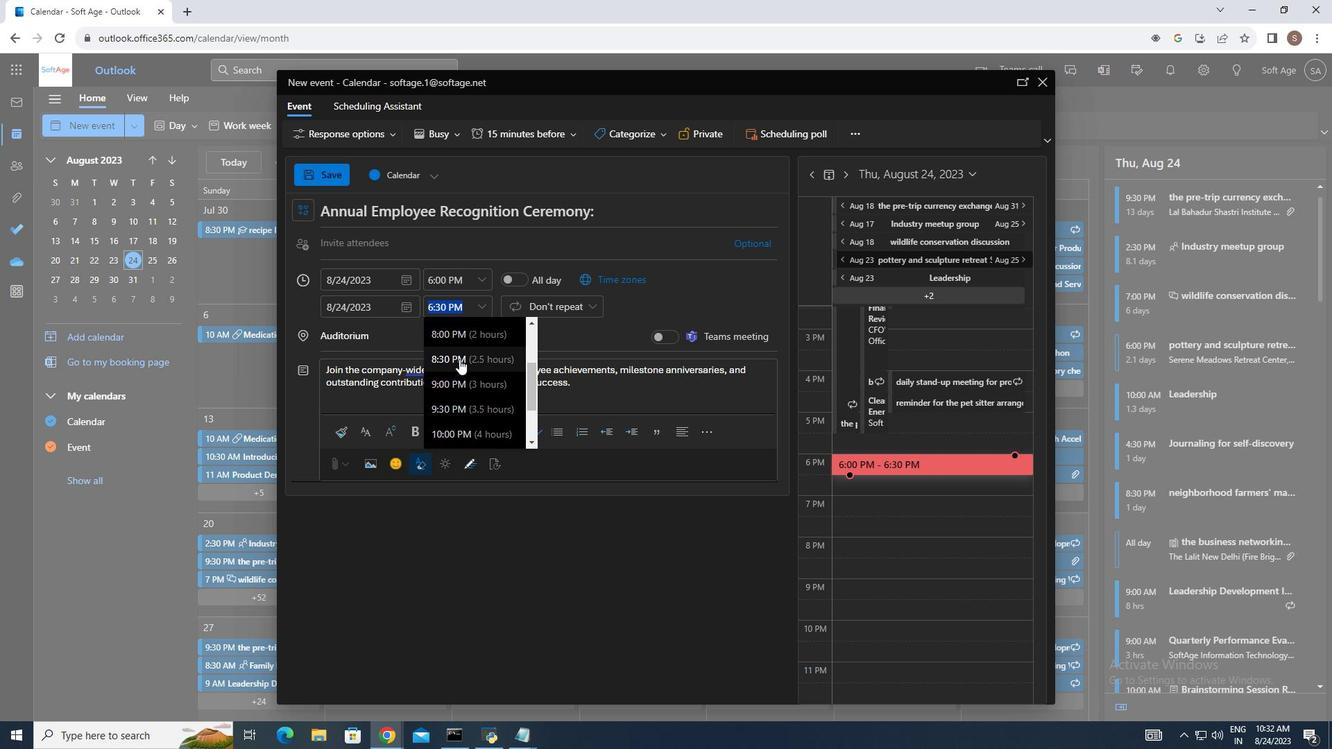 
Action: Mouse scrolled (448, 369) with delta (0, 0)
Screenshot: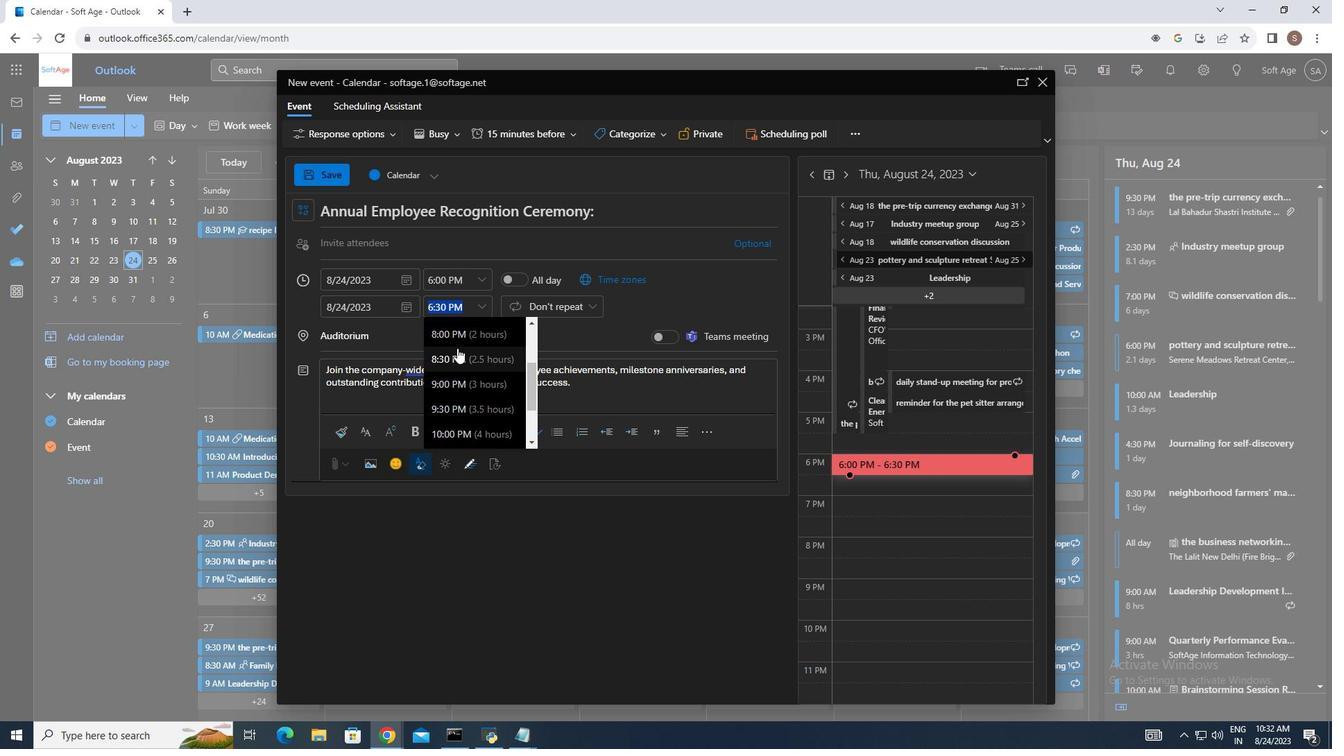 
Action: Mouse moved to (457, 369)
Screenshot: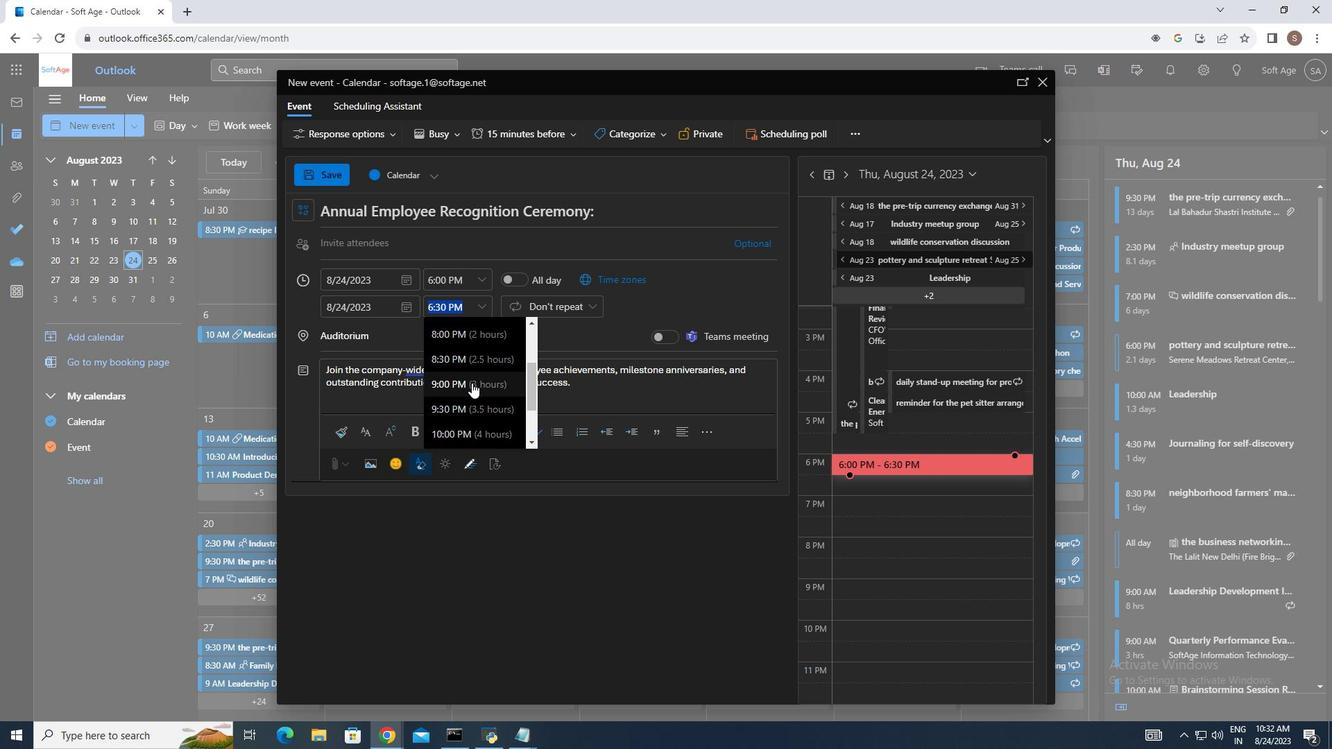 
Action: Mouse pressed left at (457, 369)
Screenshot: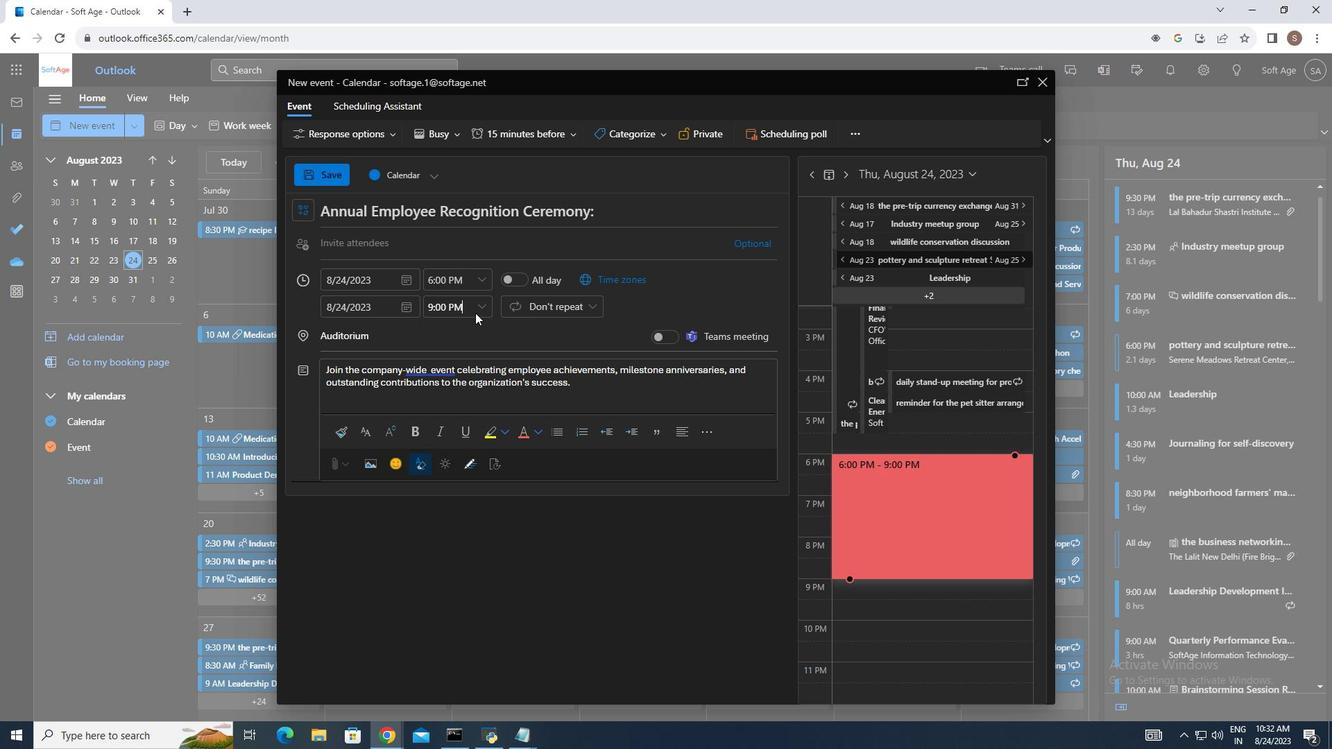 
Action: Mouse moved to (464, 317)
Screenshot: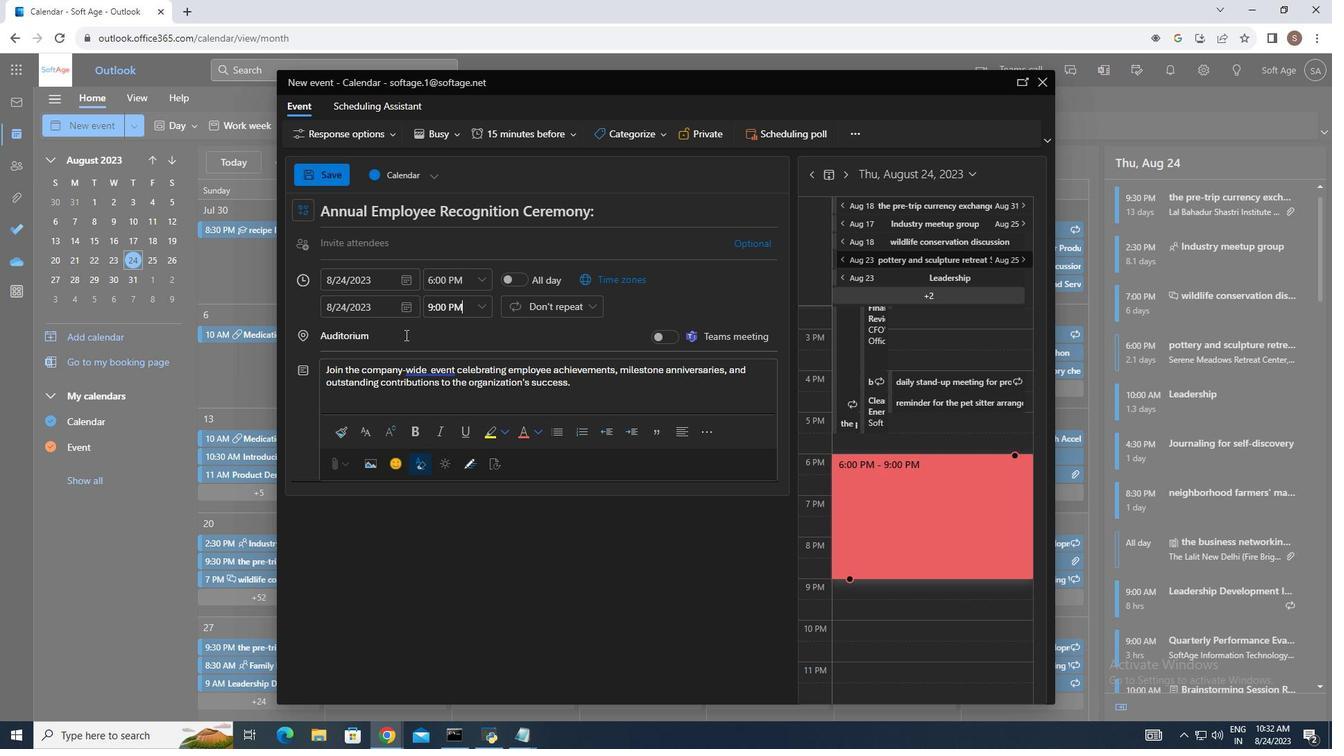 
Action: Mouse scrolled (464, 317) with delta (0, 0)
Screenshot: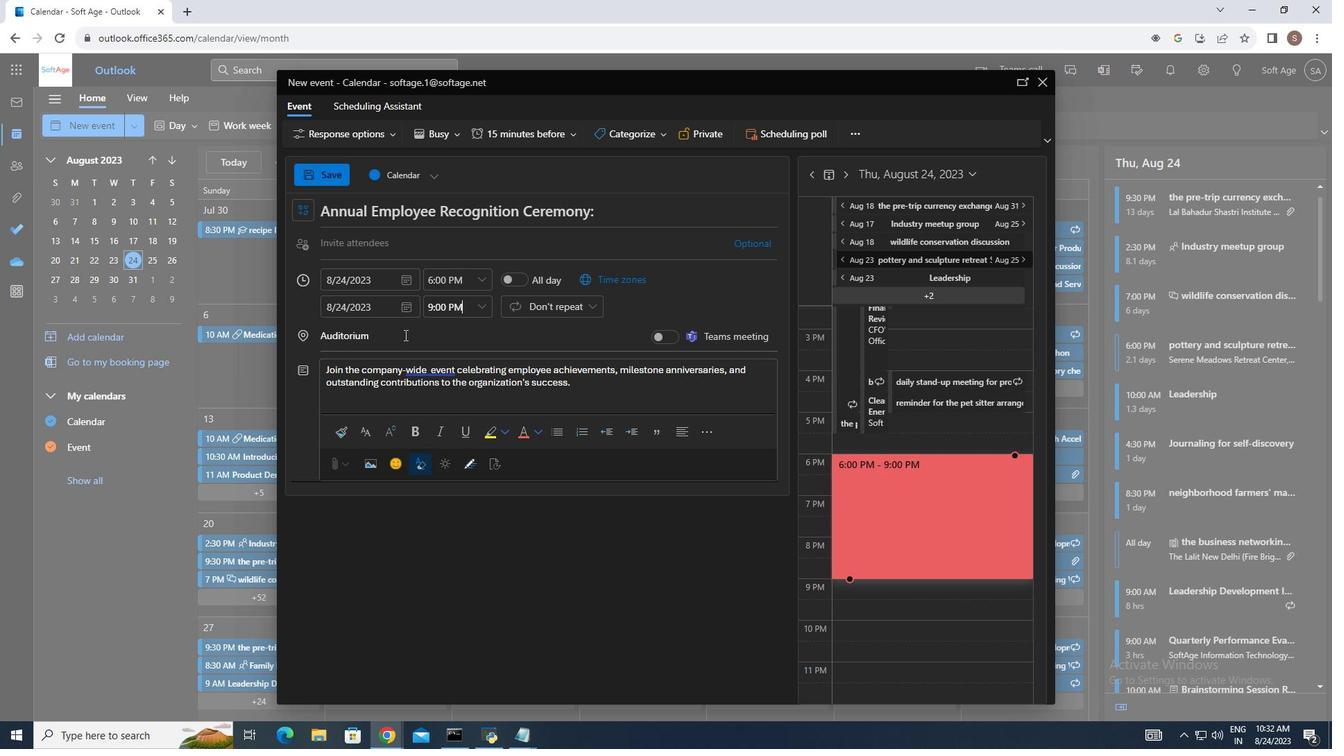 
Action: Mouse moved to (462, 319)
Screenshot: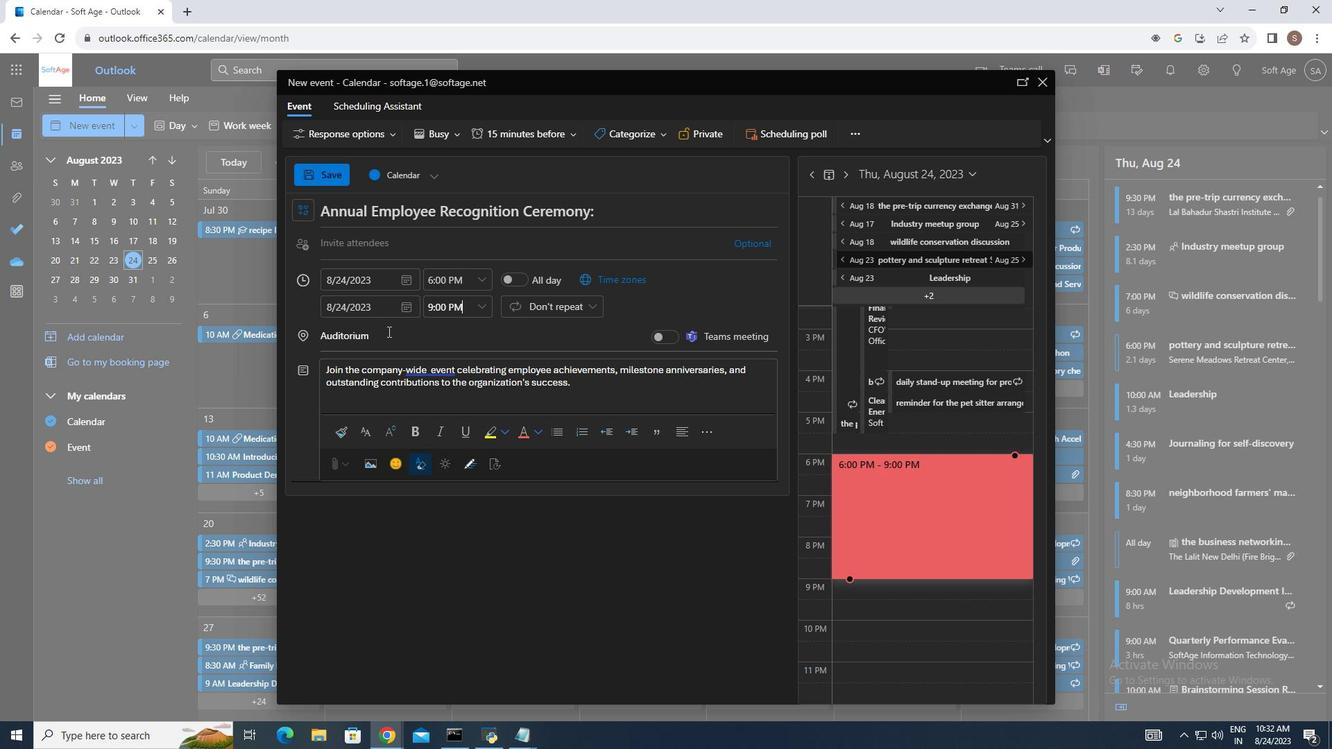 
Action: Mouse scrolled (462, 318) with delta (0, 0)
Screenshot: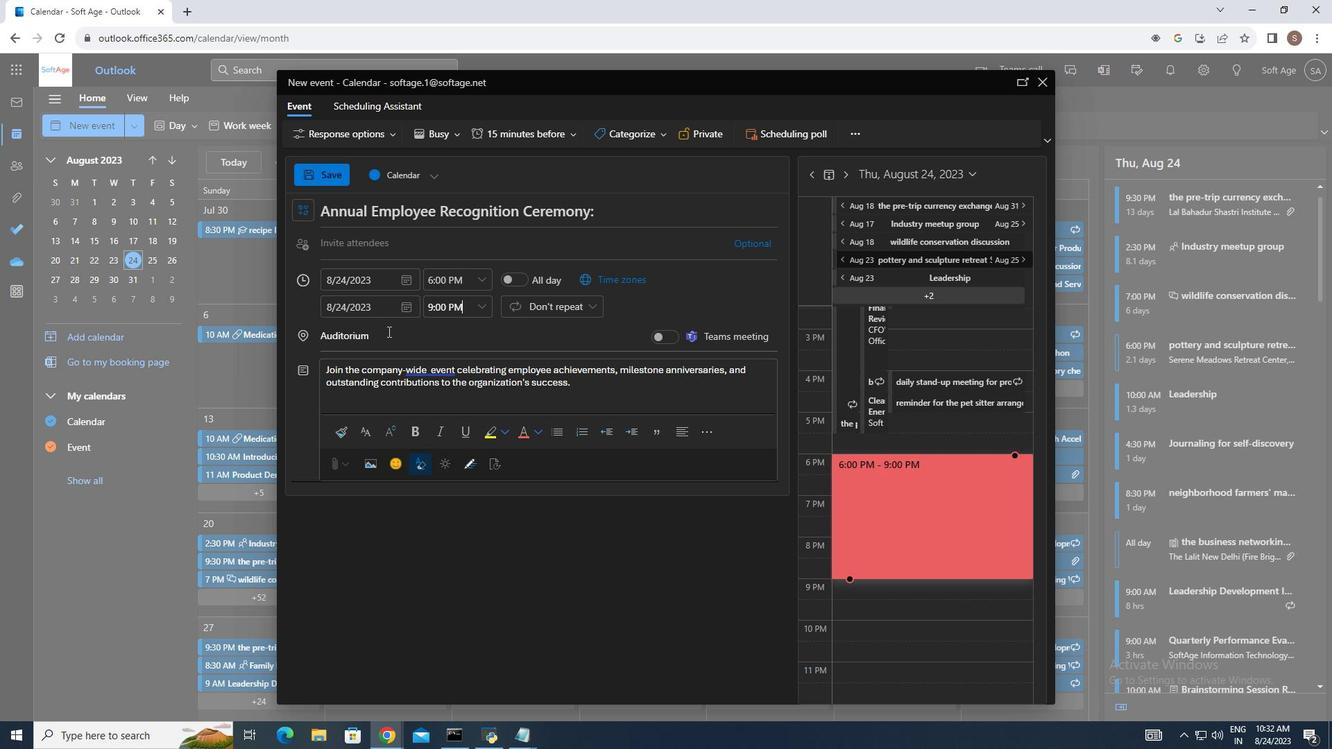 
Action: Mouse moved to (457, 321)
Screenshot: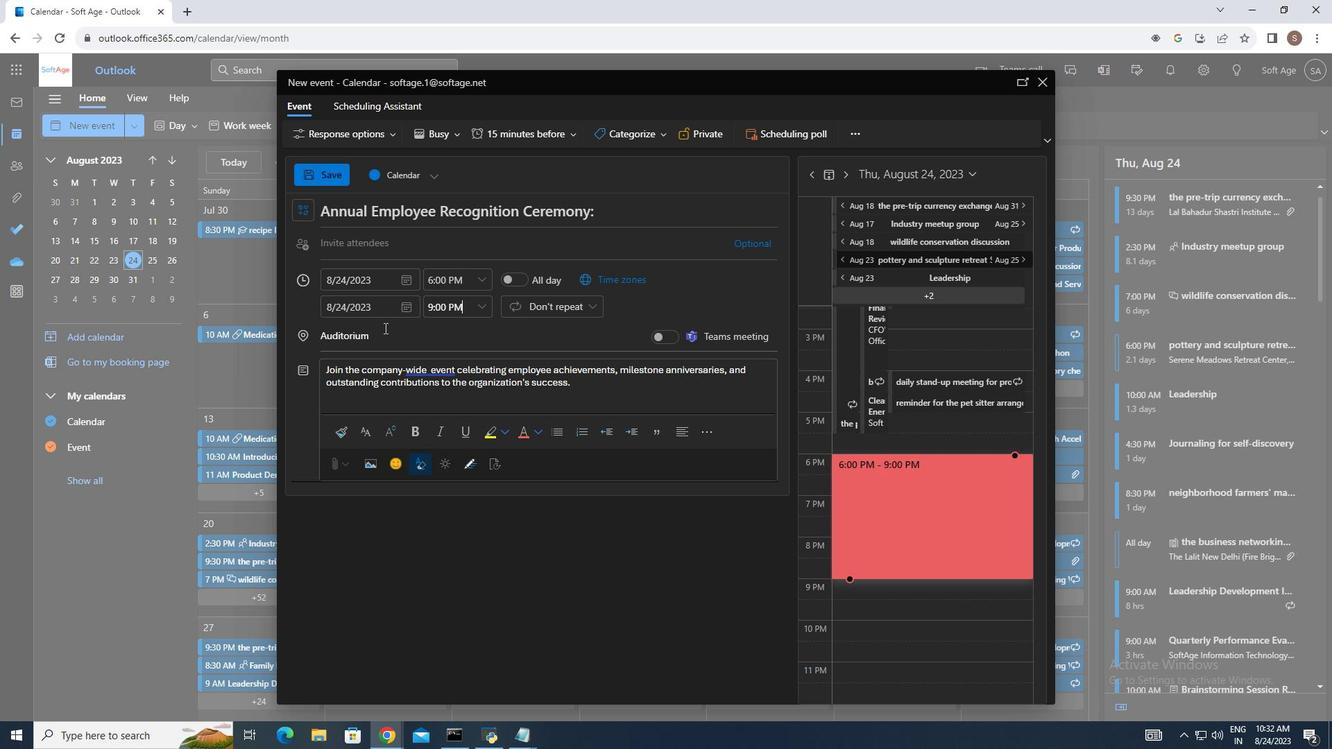 
Action: Mouse scrolled (457, 320) with delta (0, 0)
Screenshot: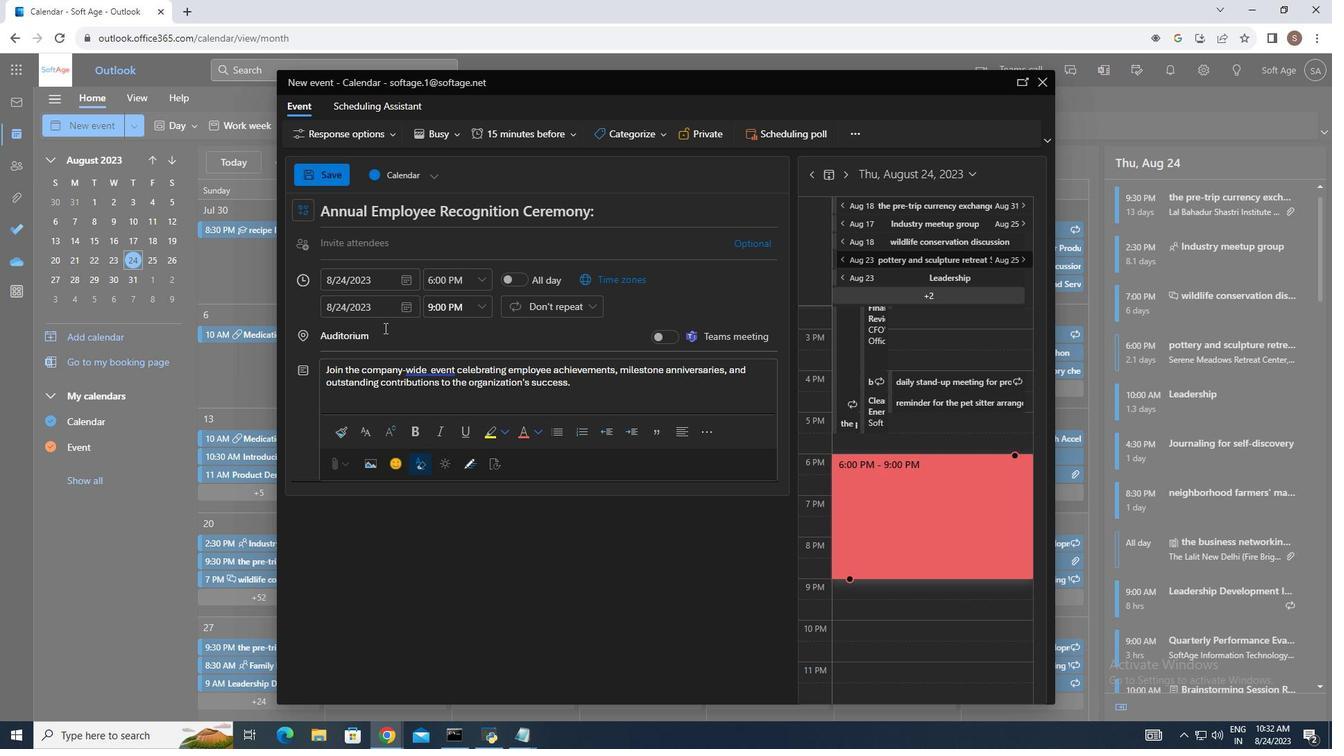 
Action: Mouse moved to (391, 321)
Screenshot: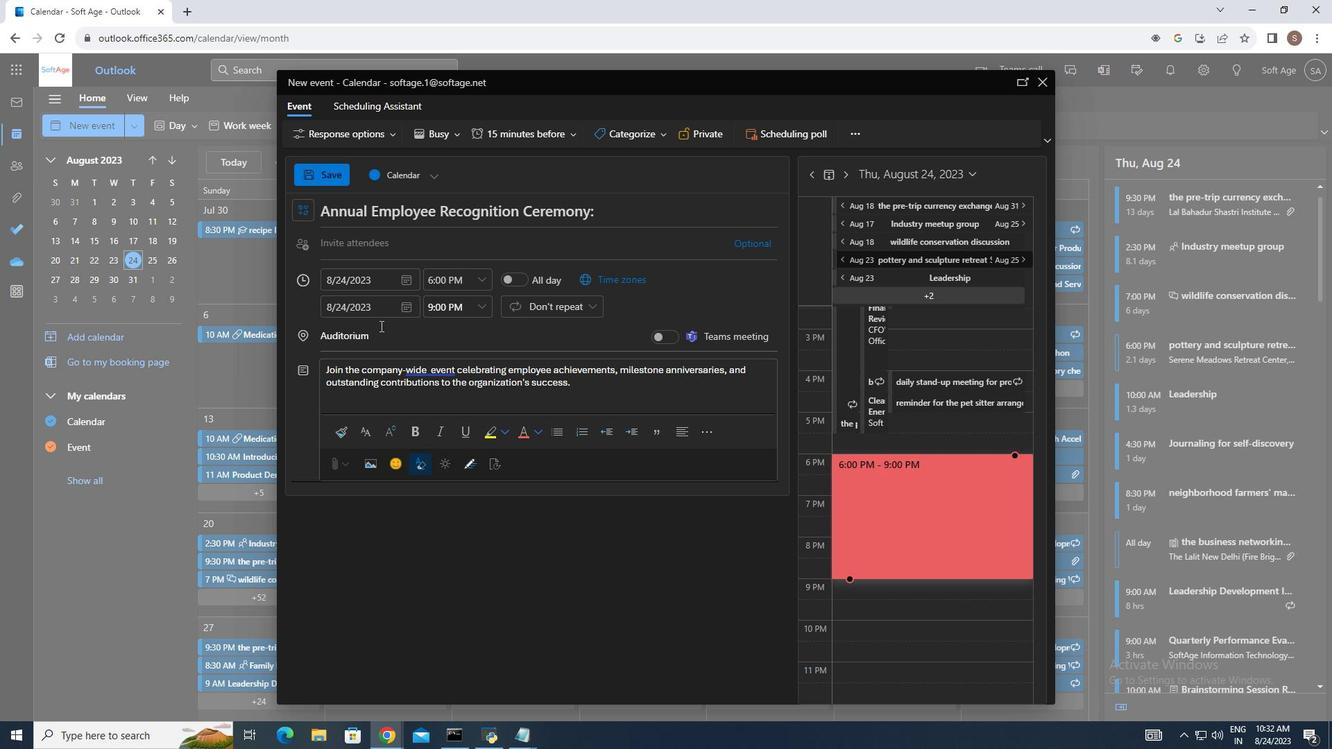
Action: Mouse scrolled (391, 321) with delta (0, 0)
Screenshot: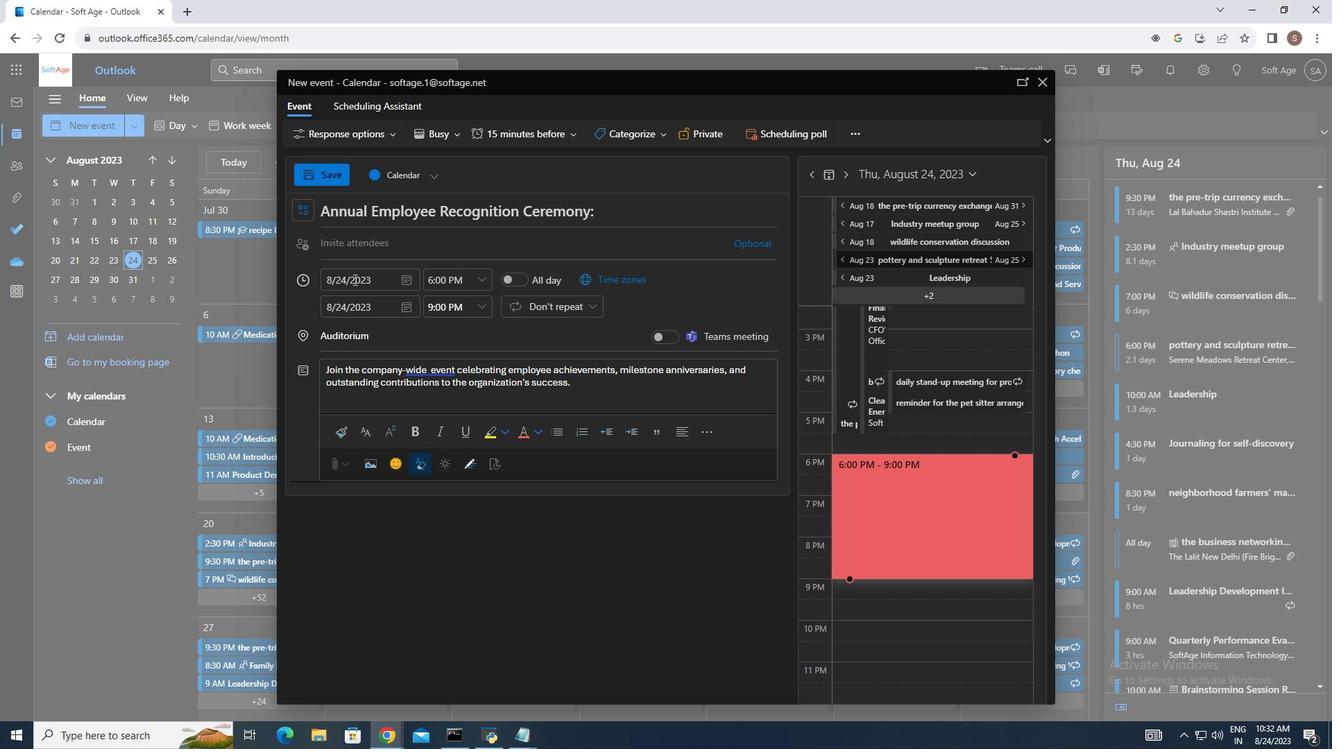 
Action: Mouse scrolled (391, 321) with delta (0, 0)
Screenshot: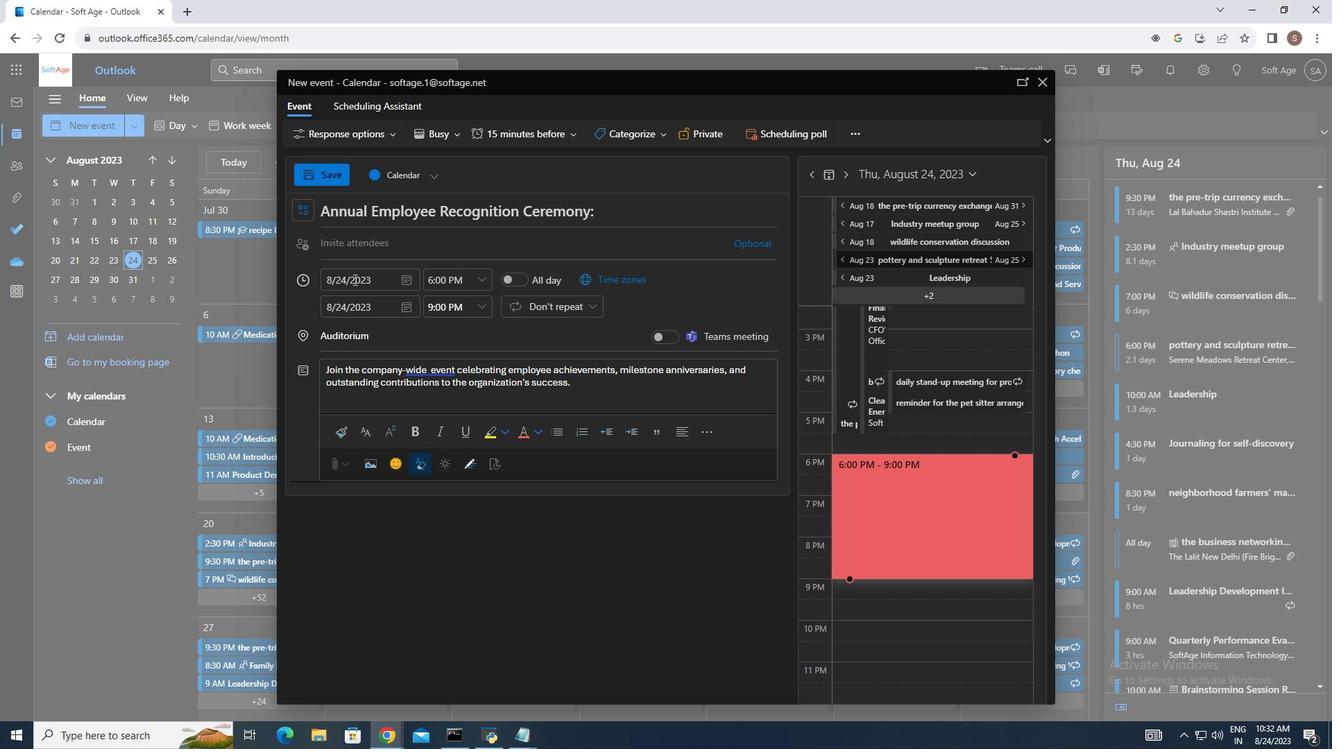 
Action: Mouse moved to (310, 158)
Screenshot: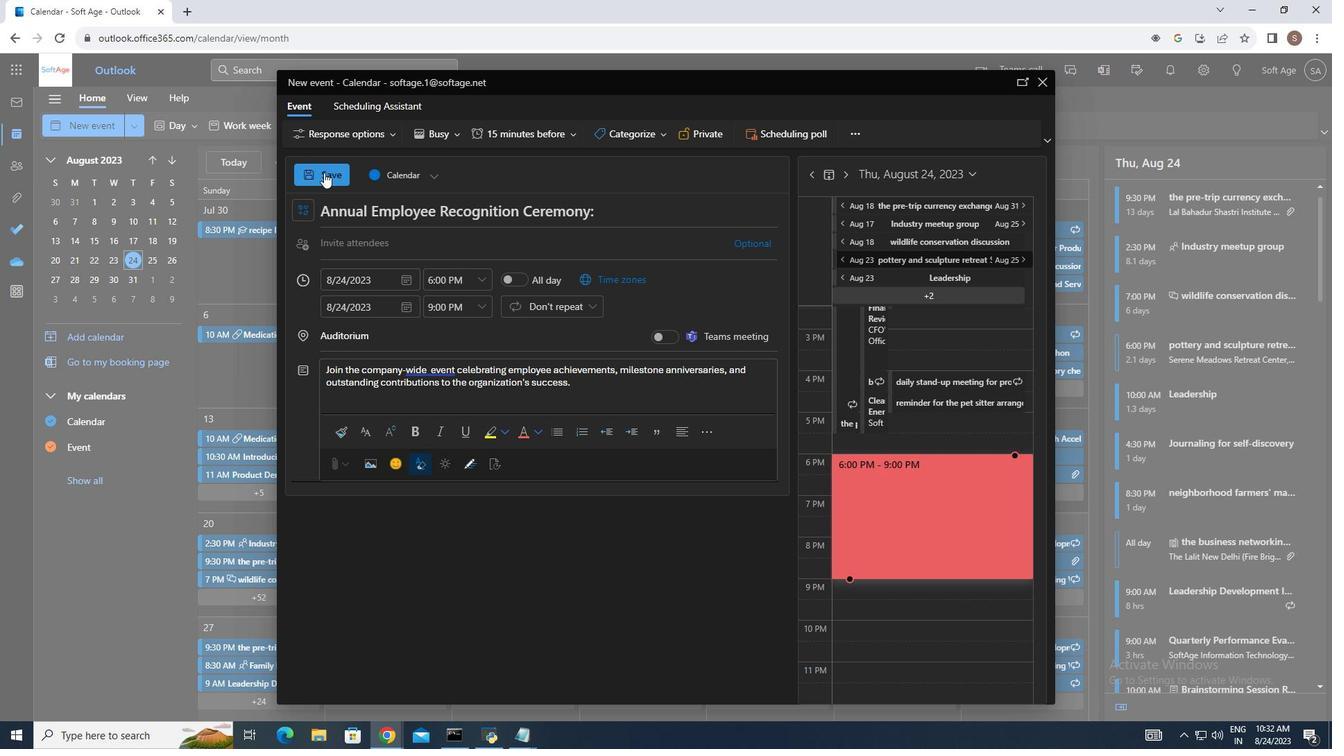 
Action: Mouse pressed left at (310, 158)
Screenshot: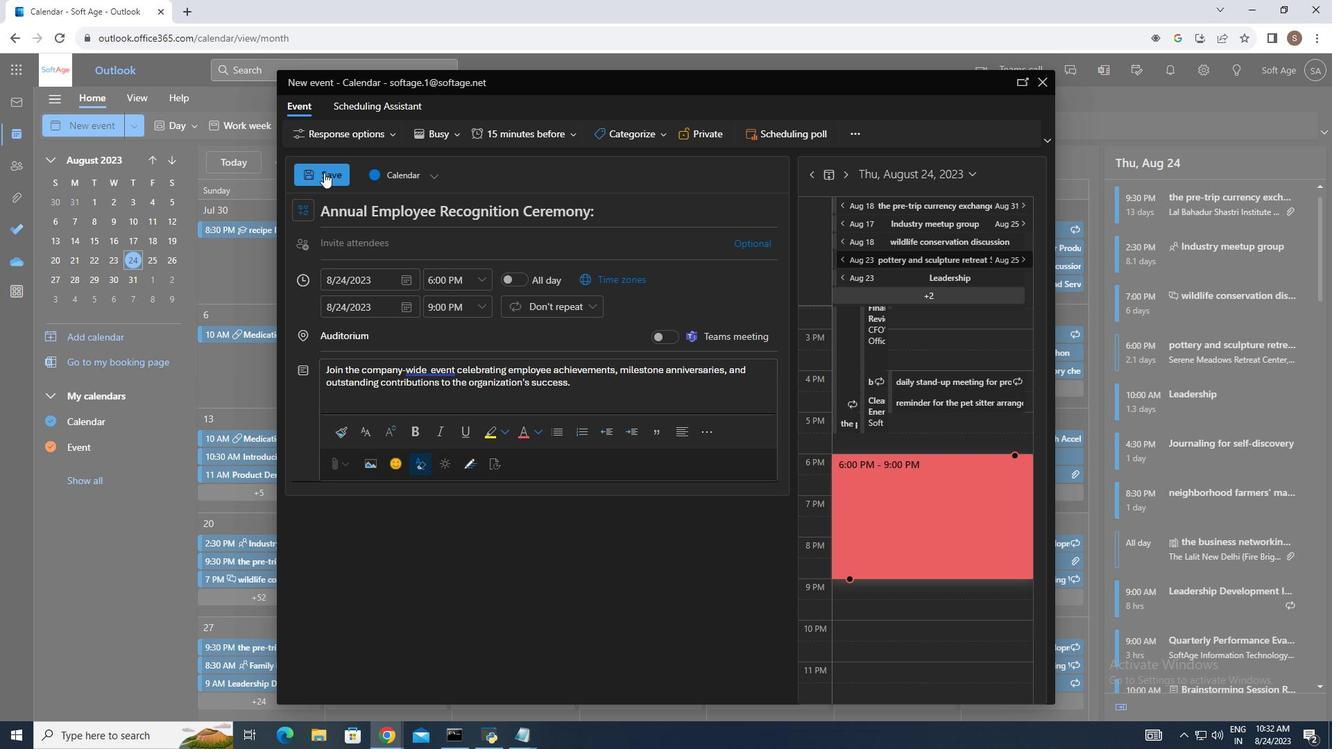 
Action: Mouse moved to (348, 365)
Screenshot: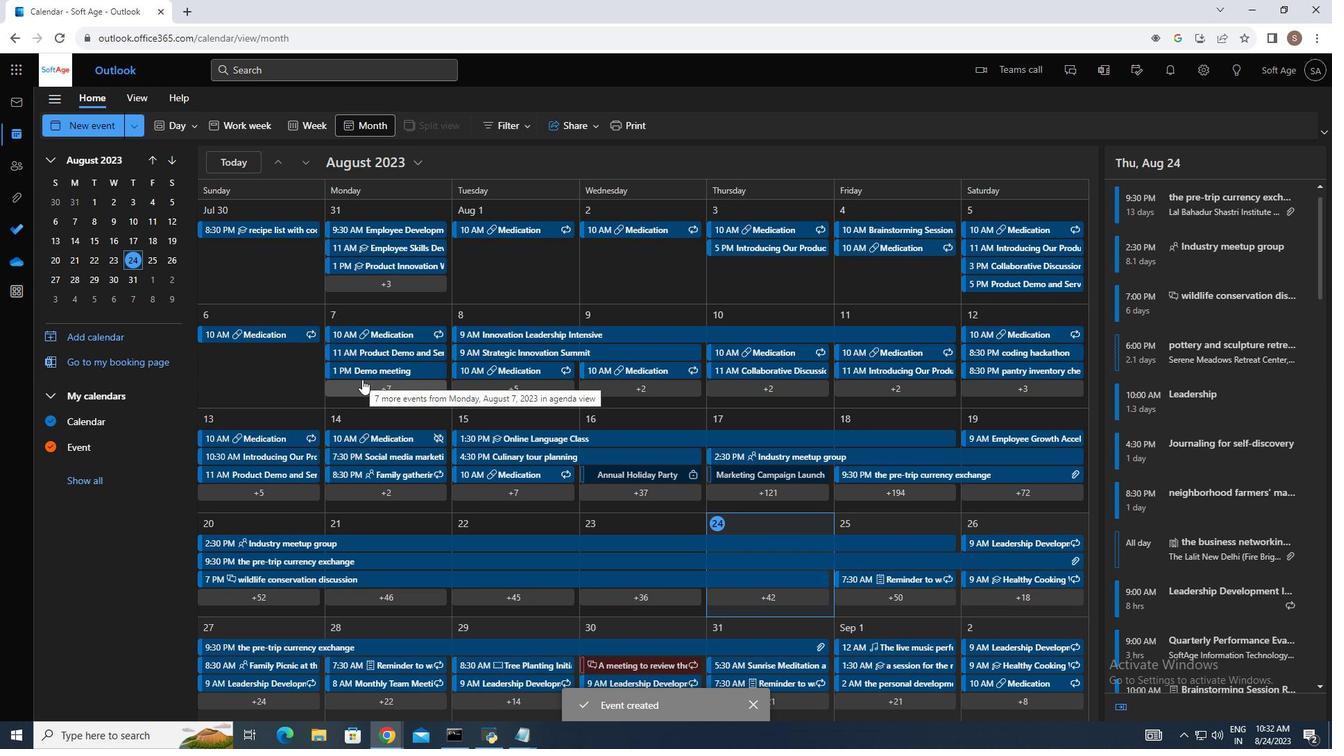 
